 Task: Create a due date automation trigger when advanced on, on the monday after a card is due add fields with custom field "Resume" set to a number lower than 1 and greater than 10 at 11:00 AM.
Action: Mouse moved to (964, 282)
Screenshot: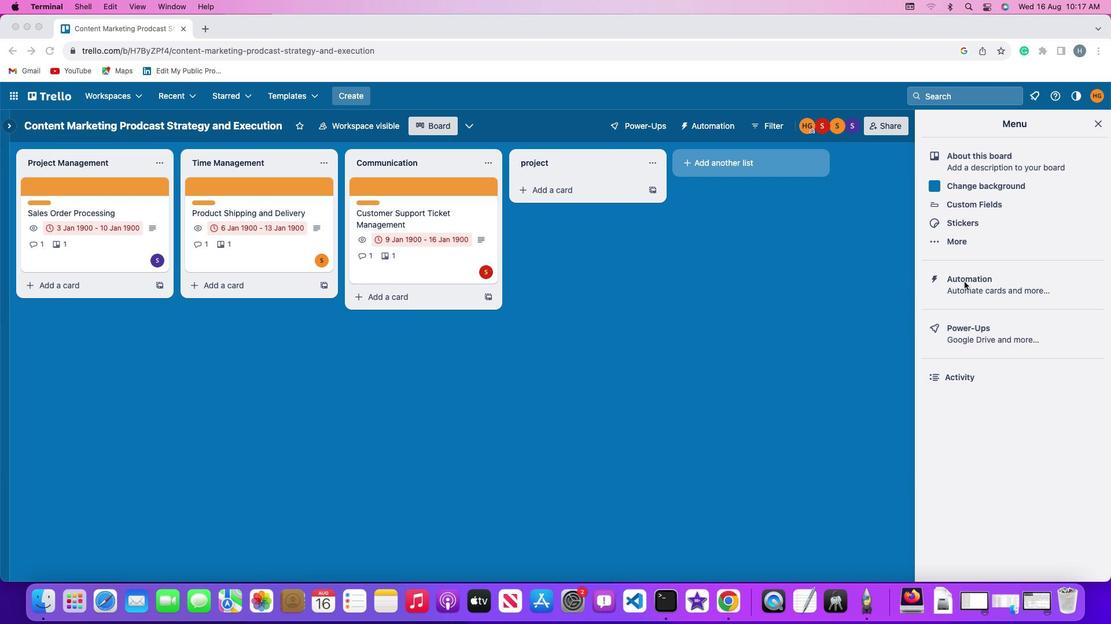 
Action: Mouse pressed left at (964, 282)
Screenshot: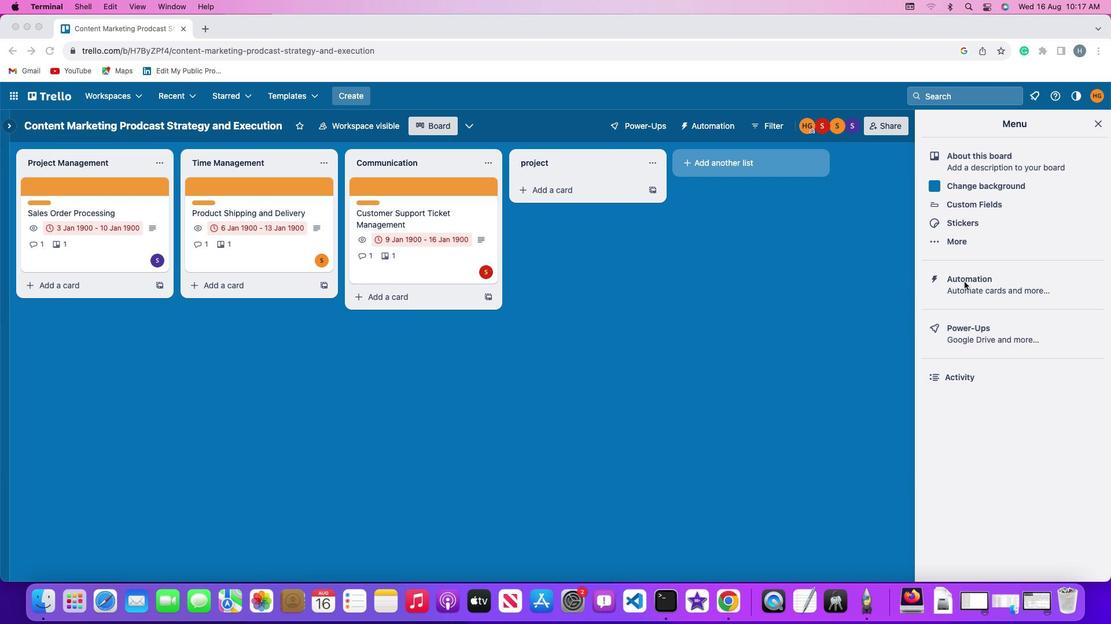 
Action: Mouse pressed left at (964, 282)
Screenshot: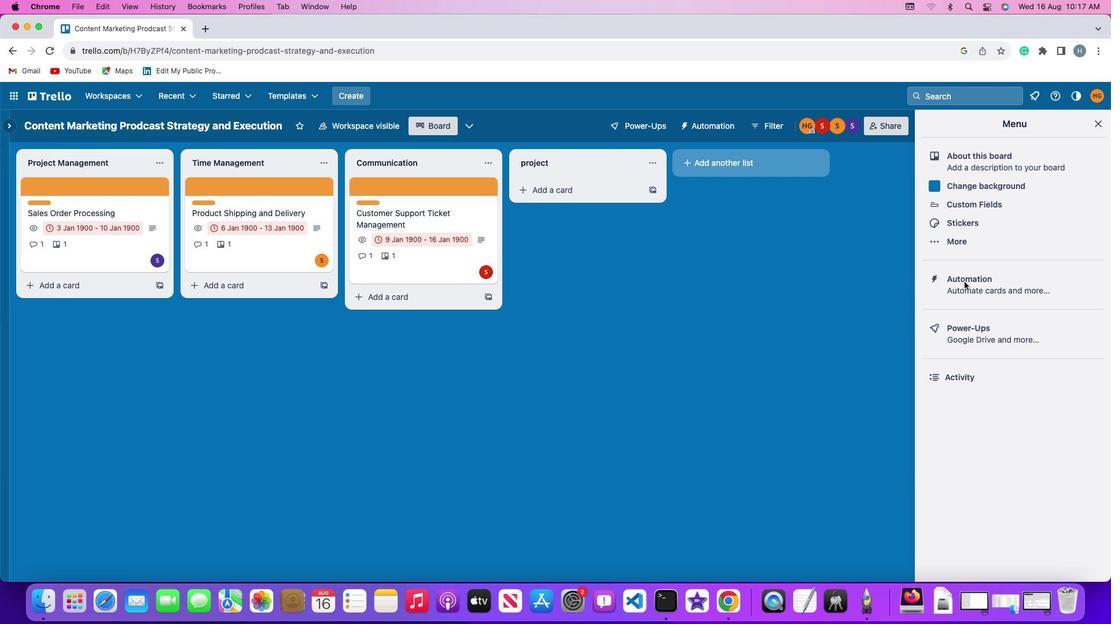 
Action: Mouse moved to (70, 275)
Screenshot: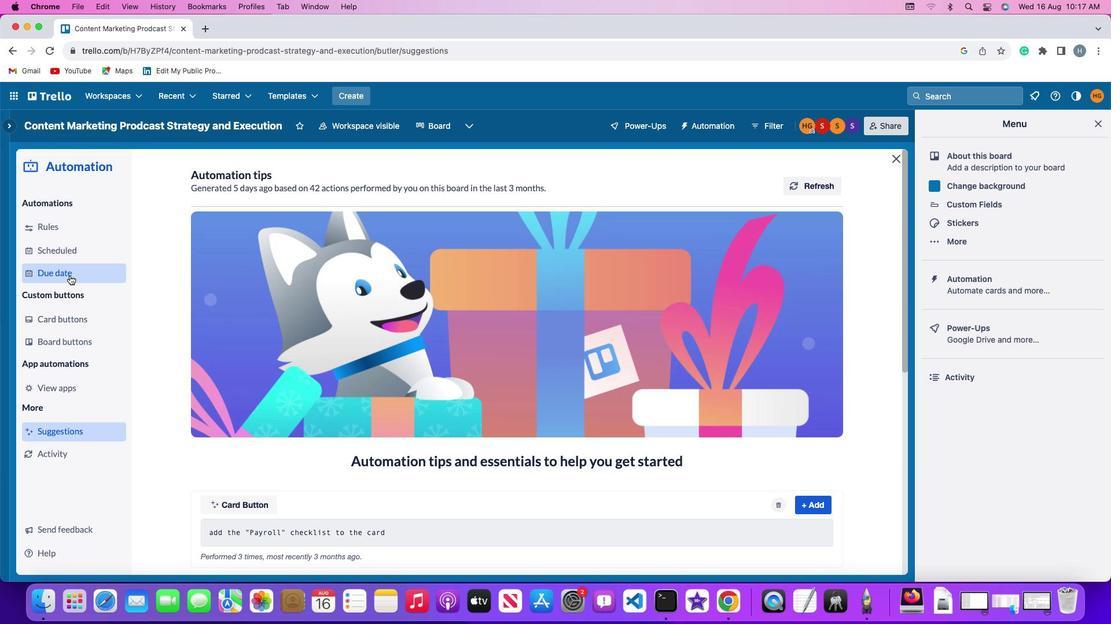 
Action: Mouse pressed left at (70, 275)
Screenshot: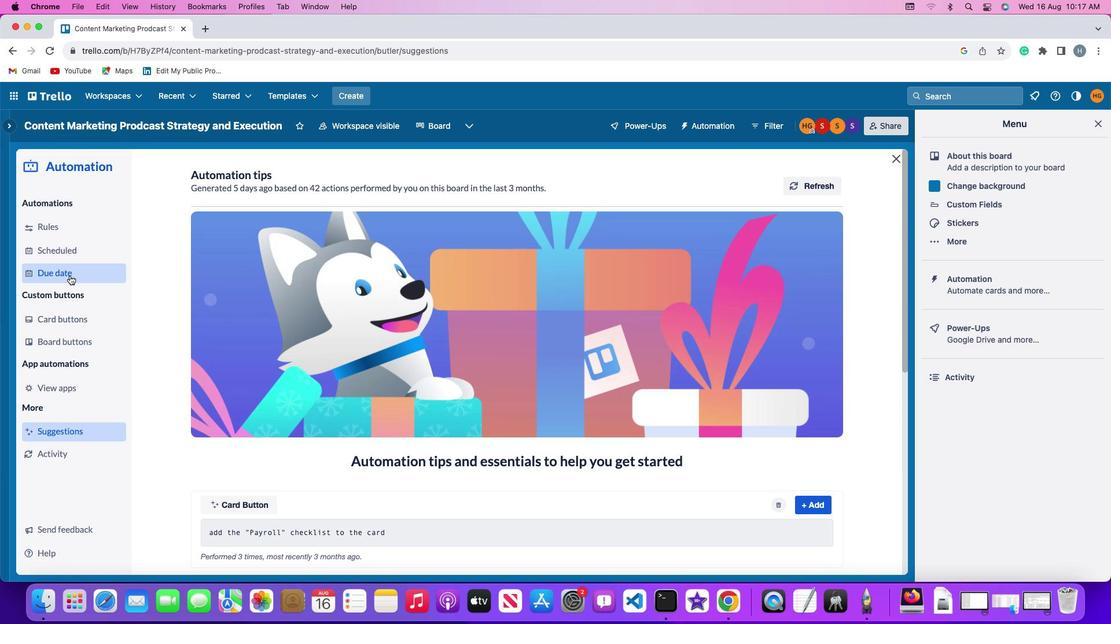 
Action: Mouse moved to (791, 179)
Screenshot: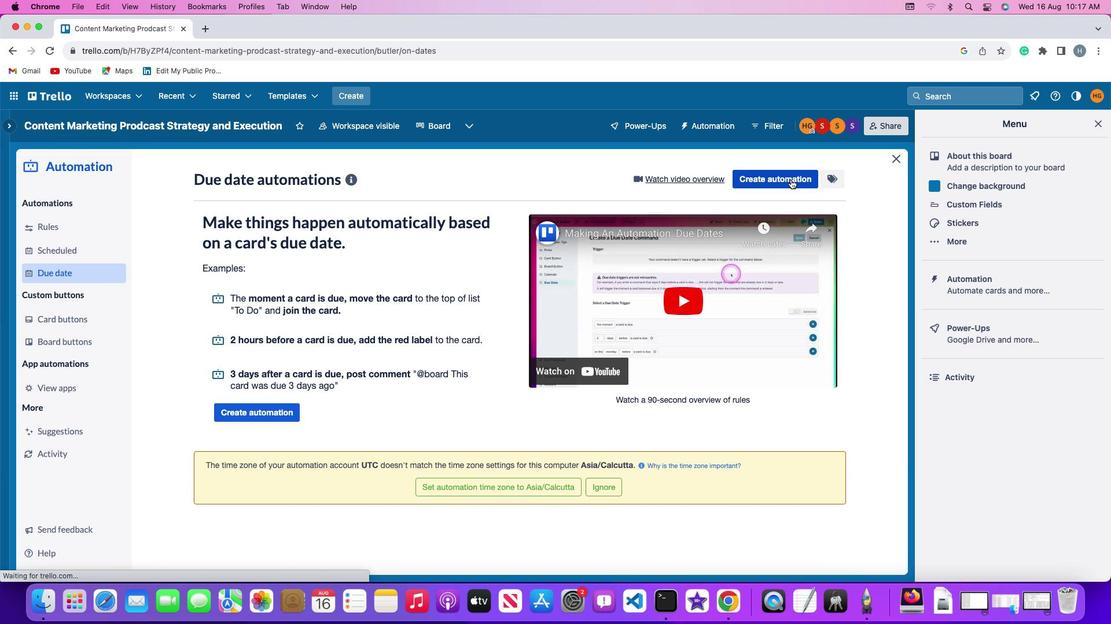 
Action: Mouse pressed left at (791, 179)
Screenshot: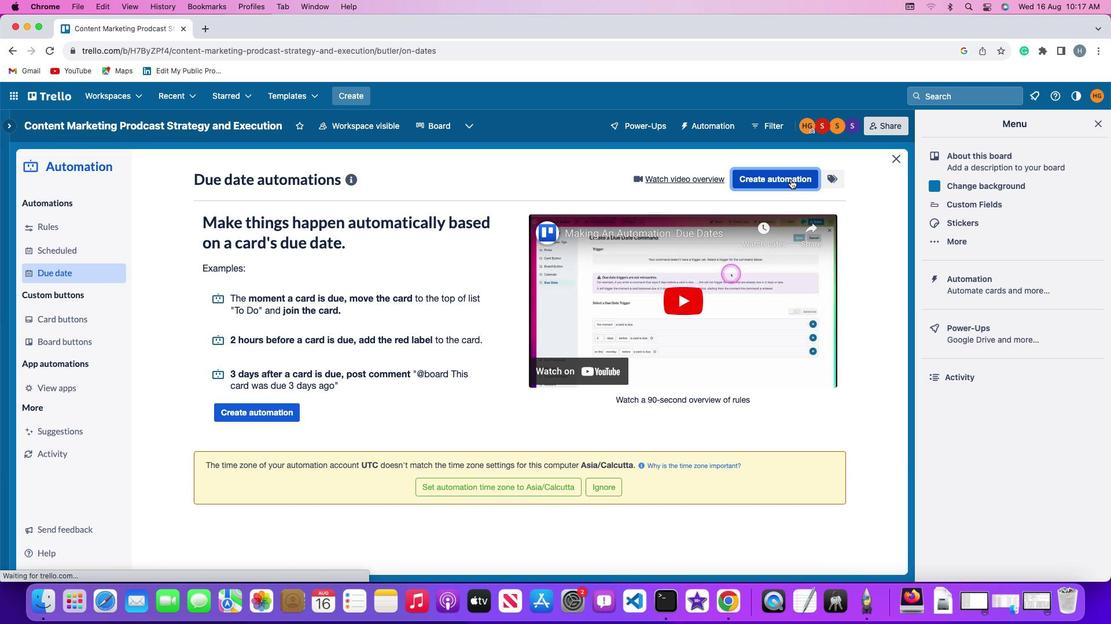 
Action: Mouse moved to (282, 291)
Screenshot: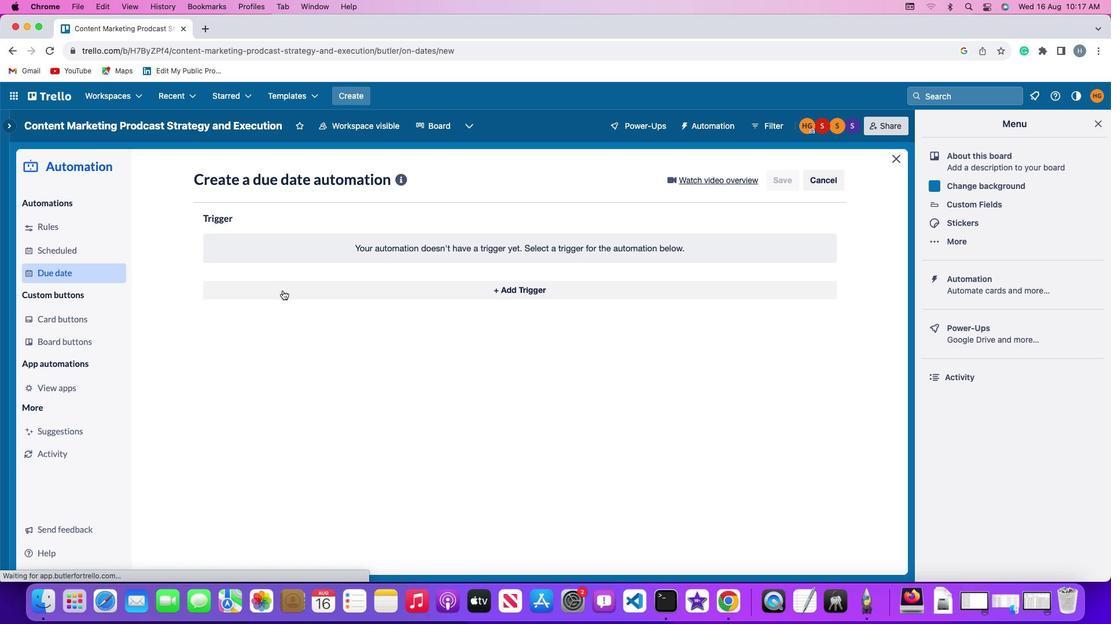 
Action: Mouse pressed left at (282, 291)
Screenshot: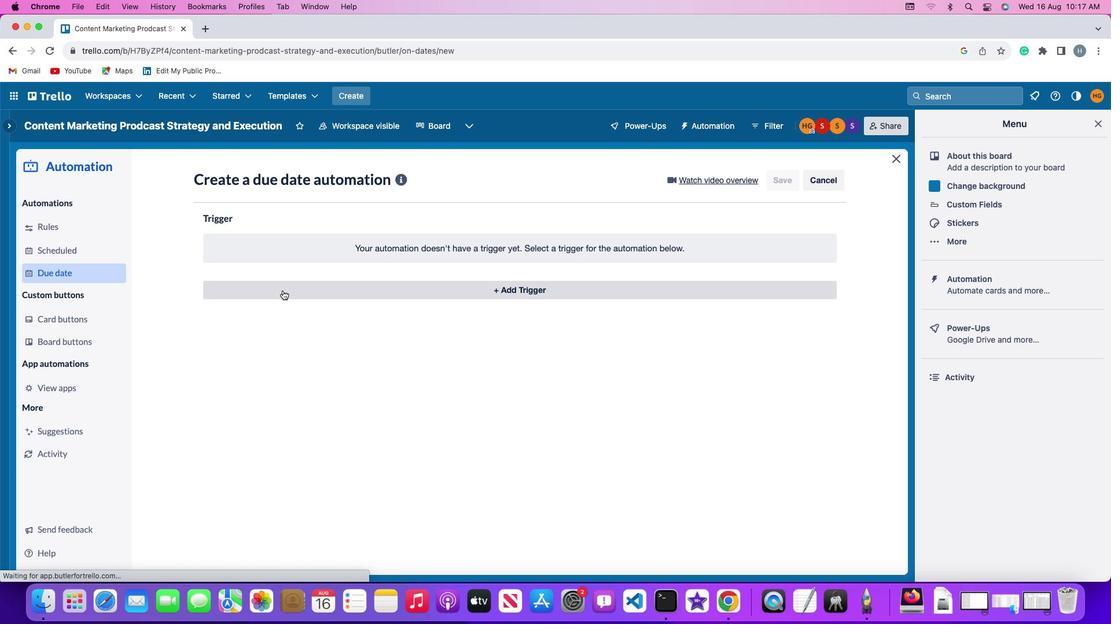 
Action: Mouse moved to (249, 505)
Screenshot: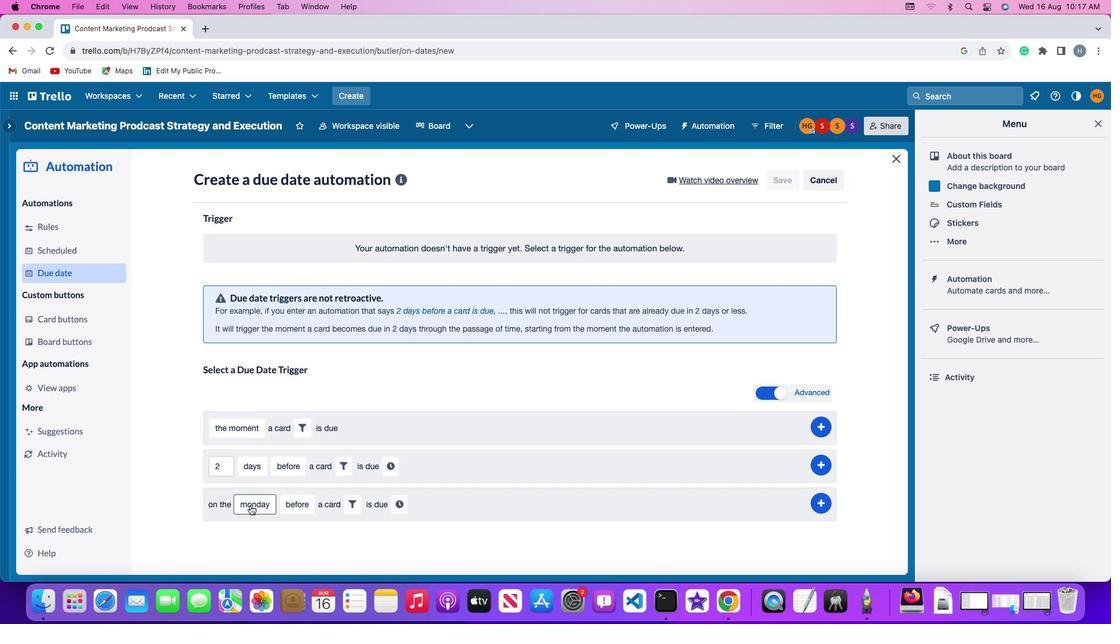 
Action: Mouse pressed left at (249, 505)
Screenshot: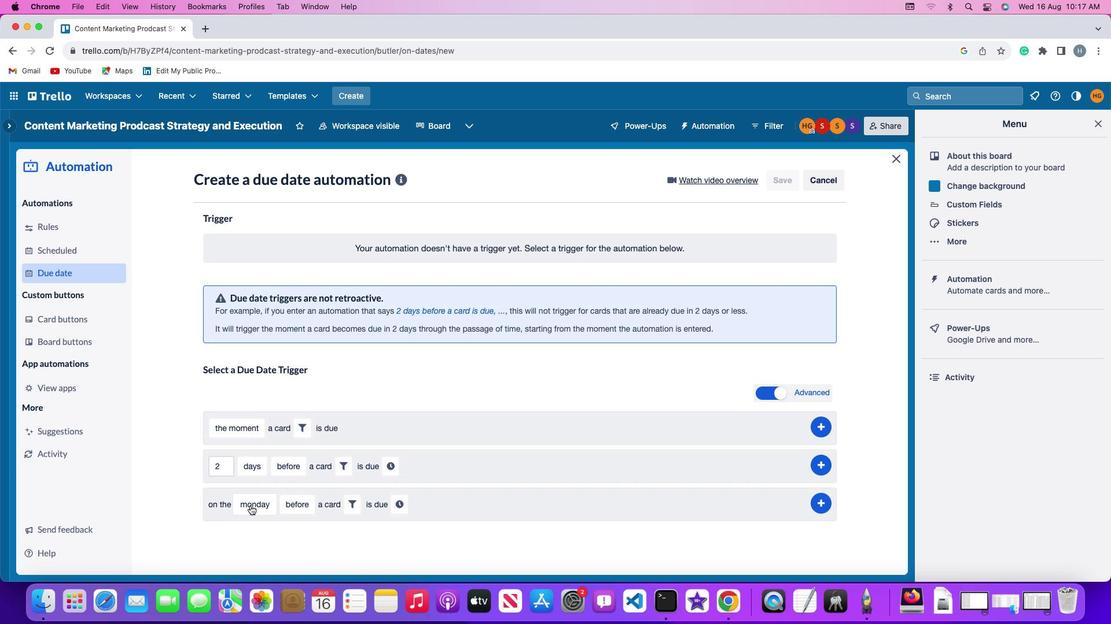 
Action: Mouse moved to (273, 344)
Screenshot: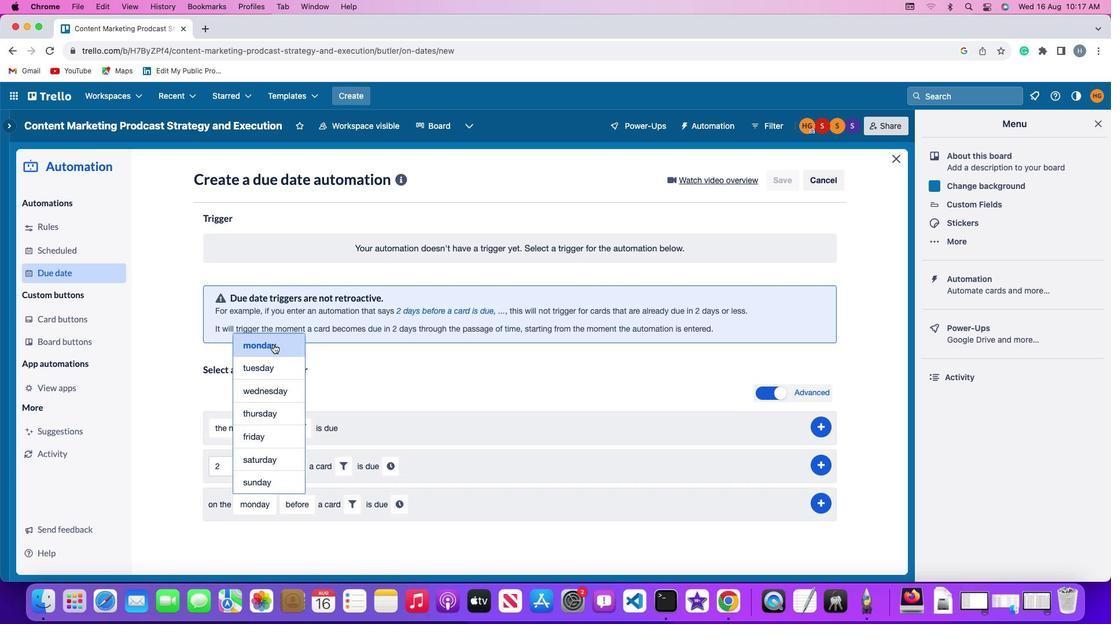 
Action: Mouse pressed left at (273, 344)
Screenshot: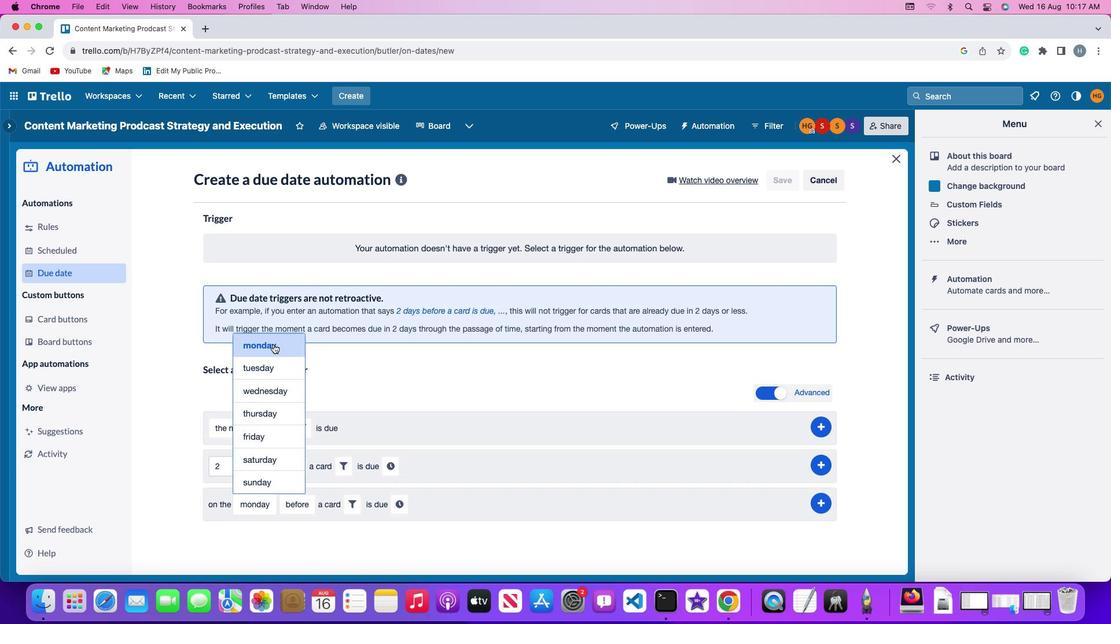 
Action: Mouse moved to (291, 507)
Screenshot: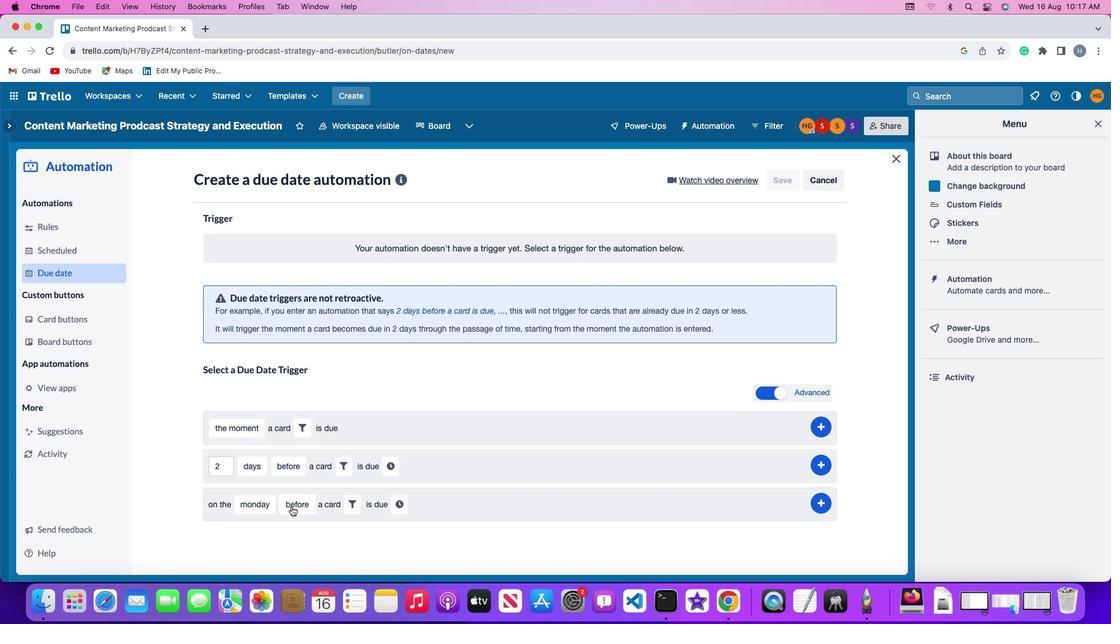 
Action: Mouse pressed left at (291, 507)
Screenshot: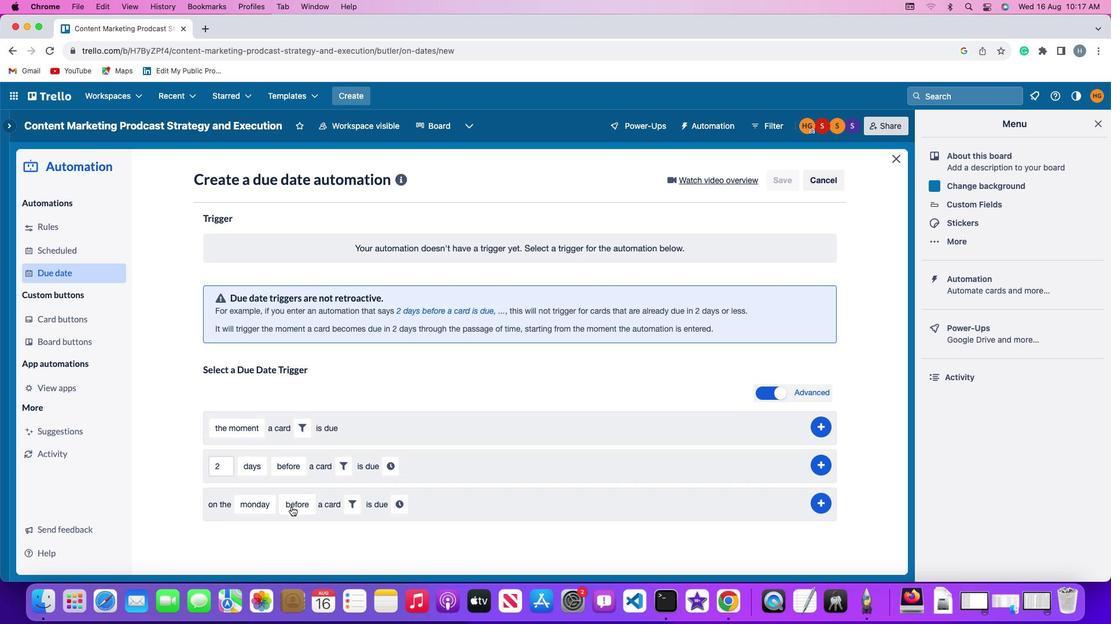 
Action: Mouse moved to (309, 439)
Screenshot: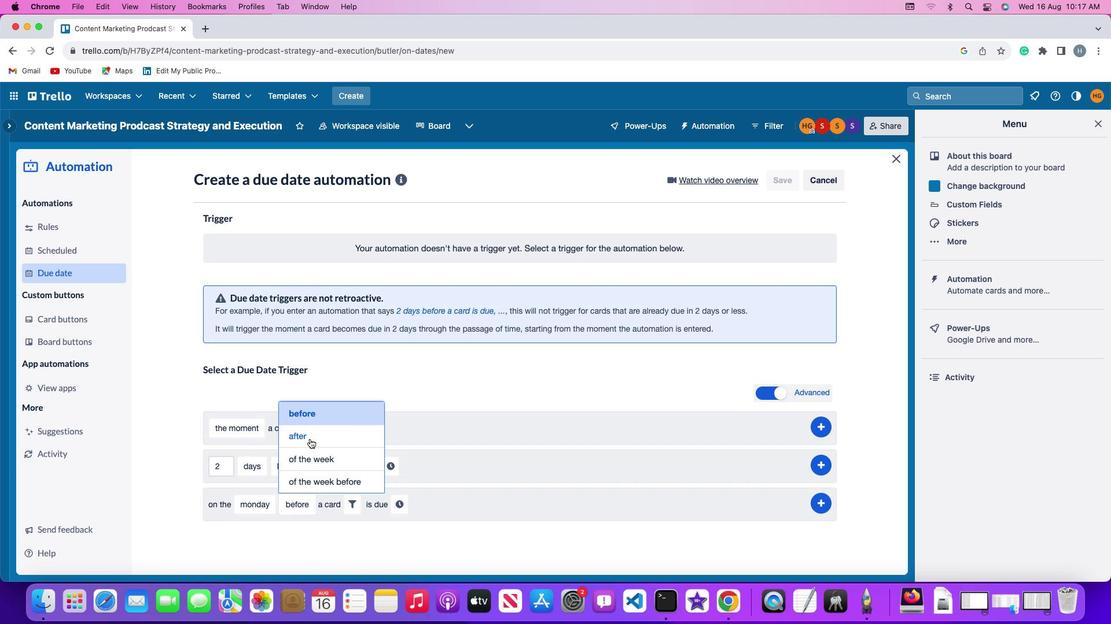 
Action: Mouse pressed left at (309, 439)
Screenshot: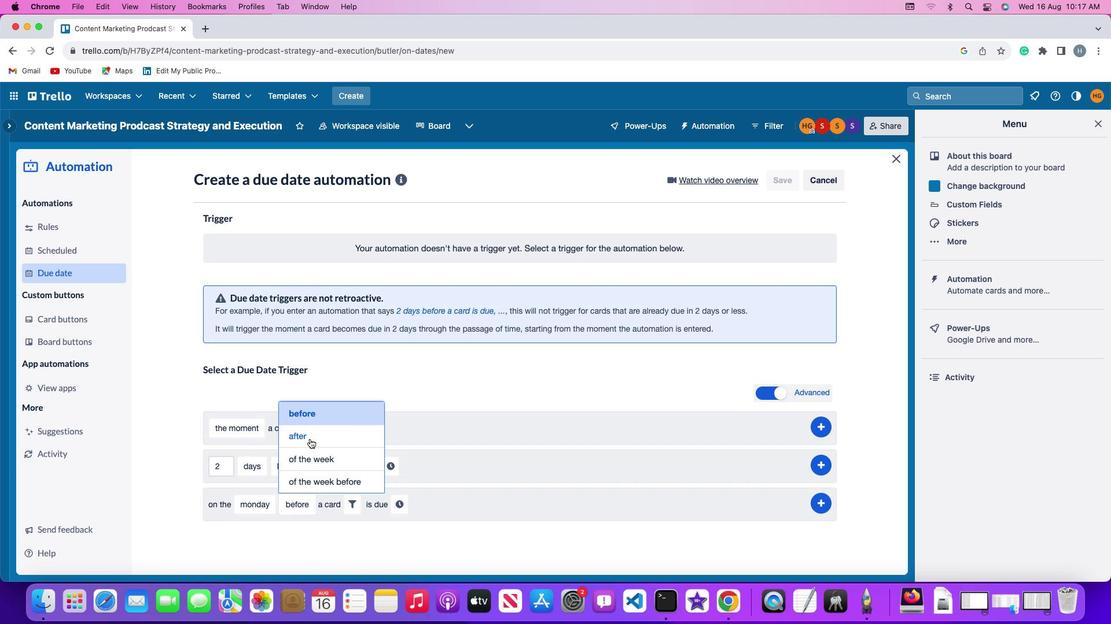 
Action: Mouse moved to (346, 510)
Screenshot: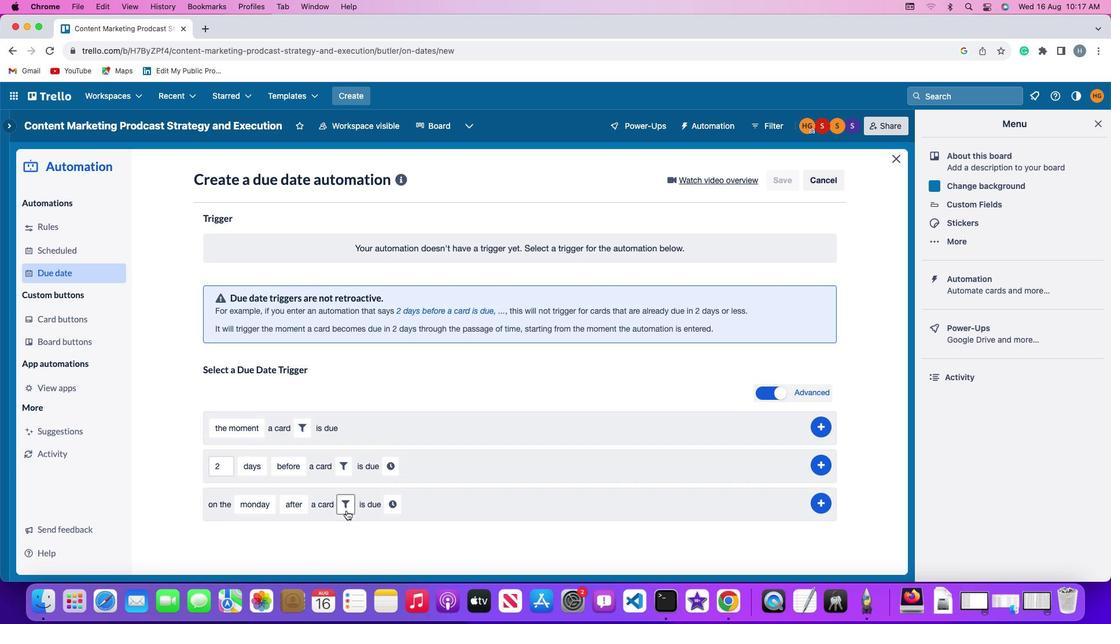 
Action: Mouse pressed left at (346, 510)
Screenshot: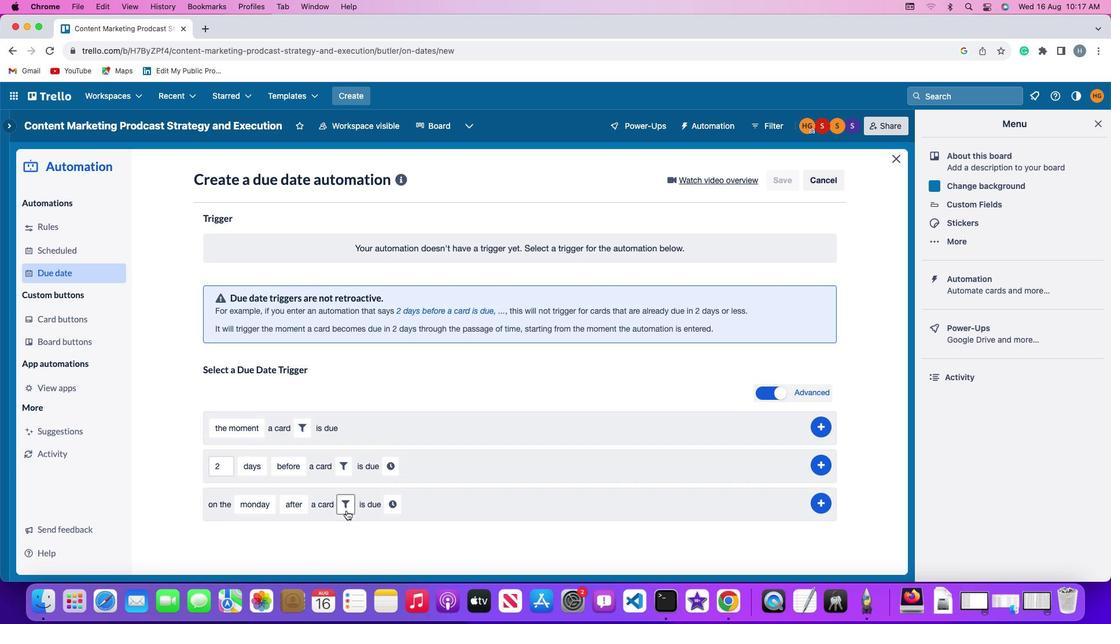 
Action: Mouse moved to (534, 543)
Screenshot: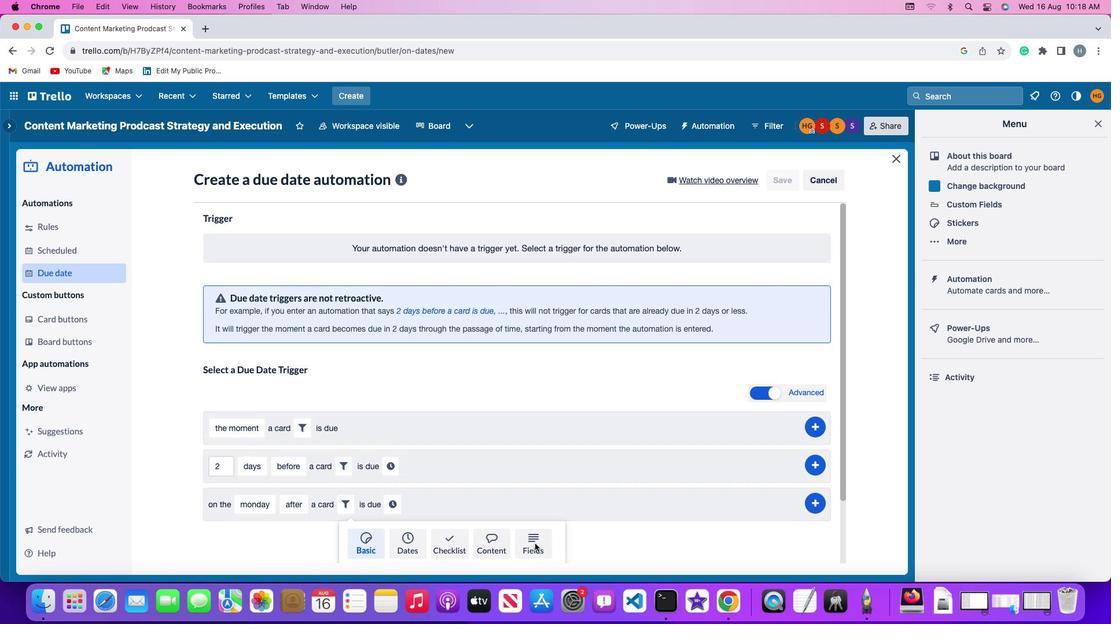 
Action: Mouse pressed left at (534, 543)
Screenshot: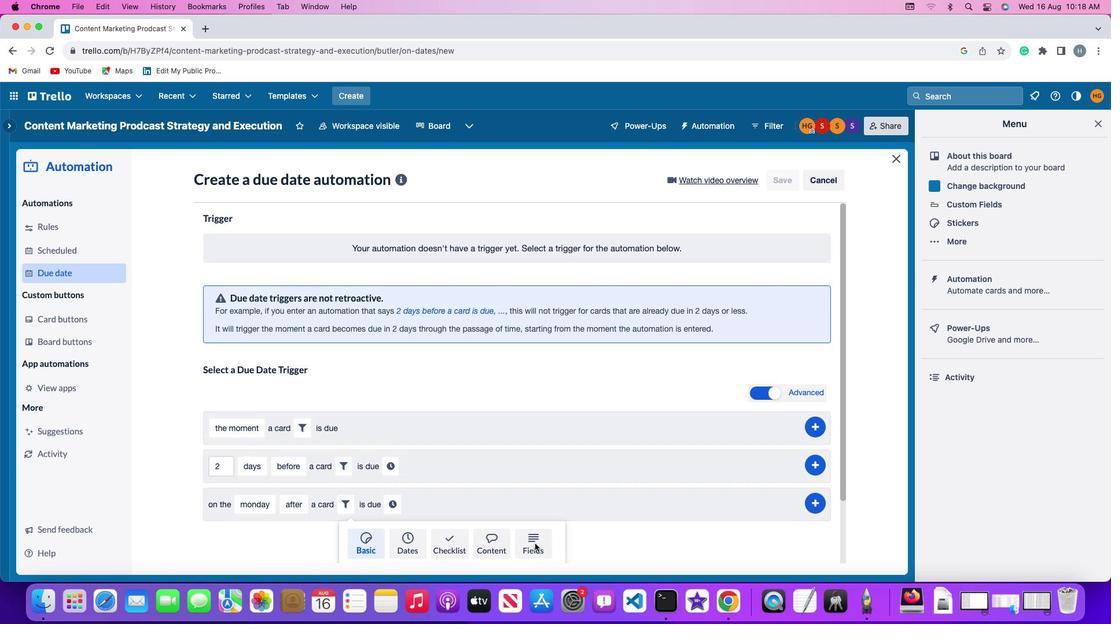 
Action: Mouse moved to (324, 525)
Screenshot: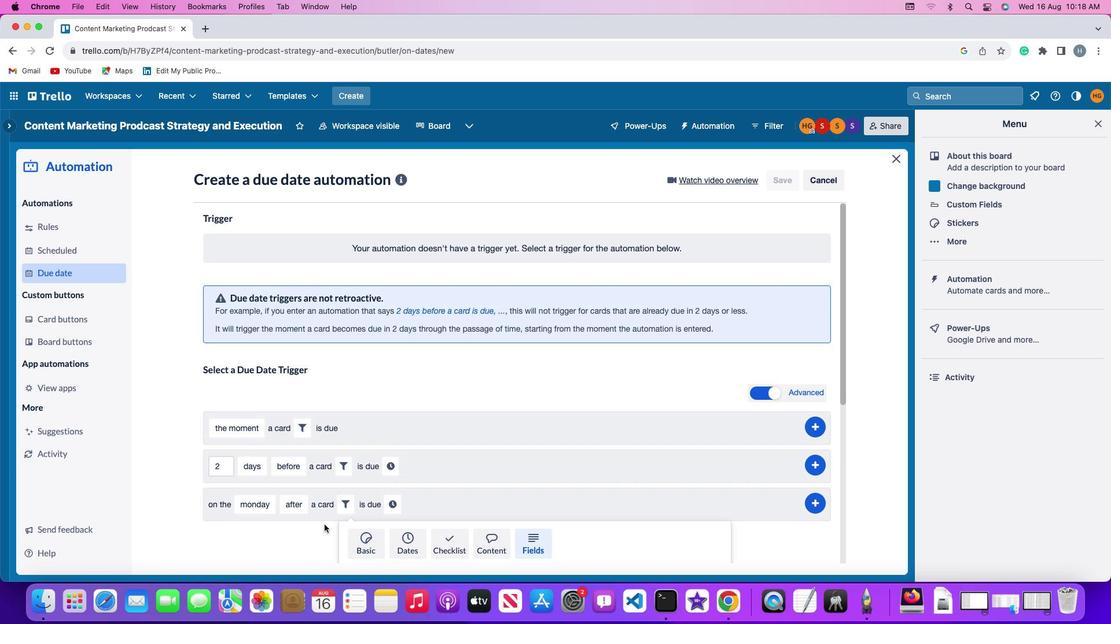 
Action: Mouse scrolled (324, 525) with delta (0, 0)
Screenshot: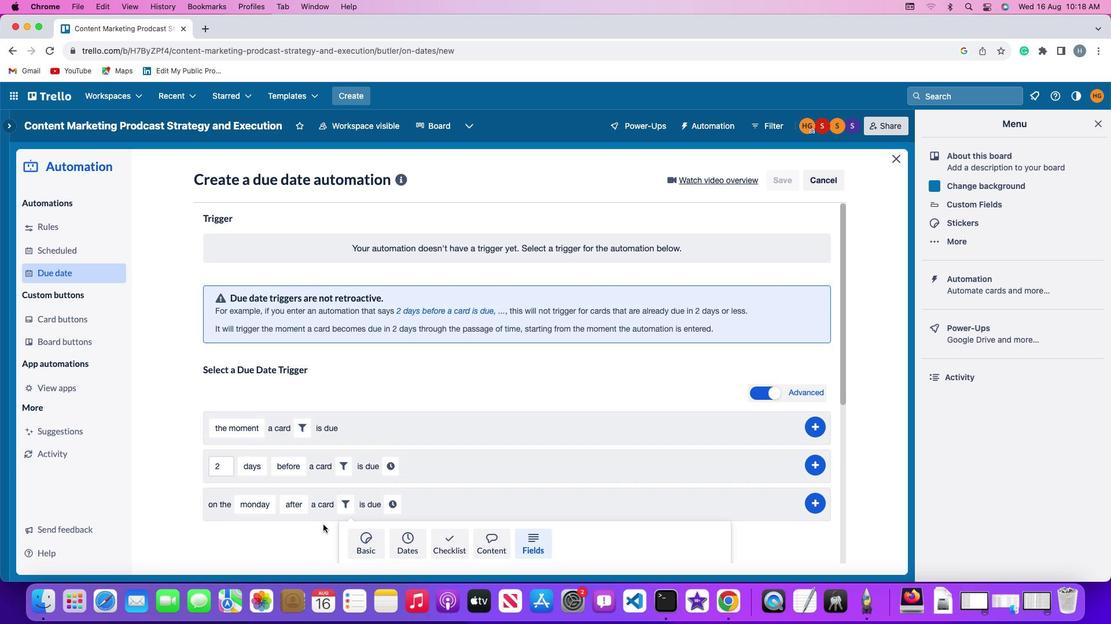 
Action: Mouse moved to (323, 525)
Screenshot: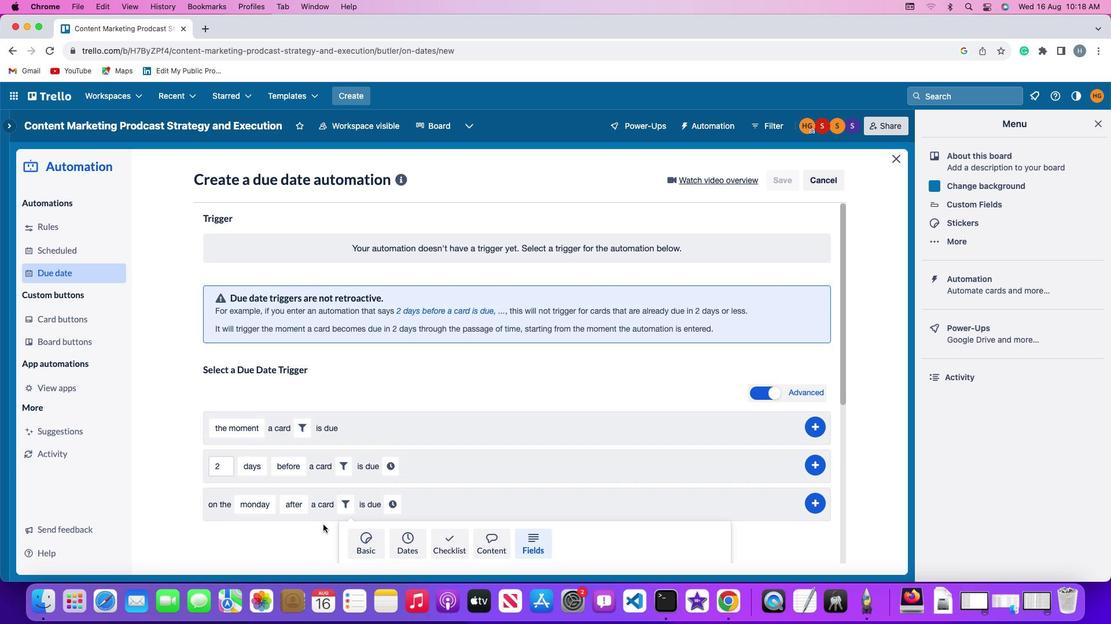 
Action: Mouse scrolled (323, 525) with delta (0, 0)
Screenshot: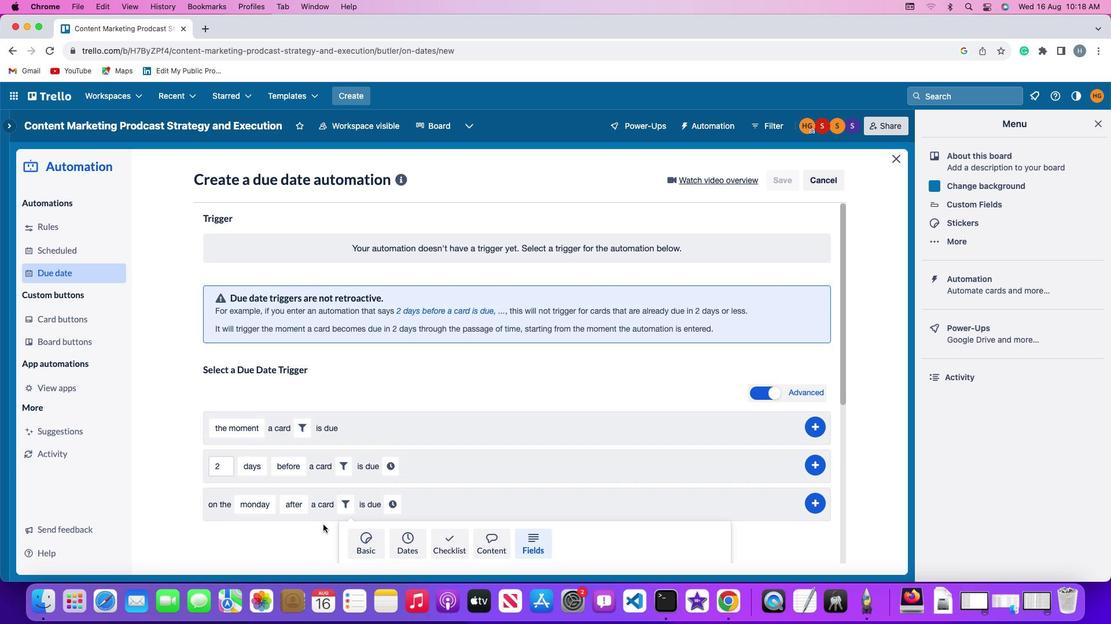 
Action: Mouse moved to (322, 525)
Screenshot: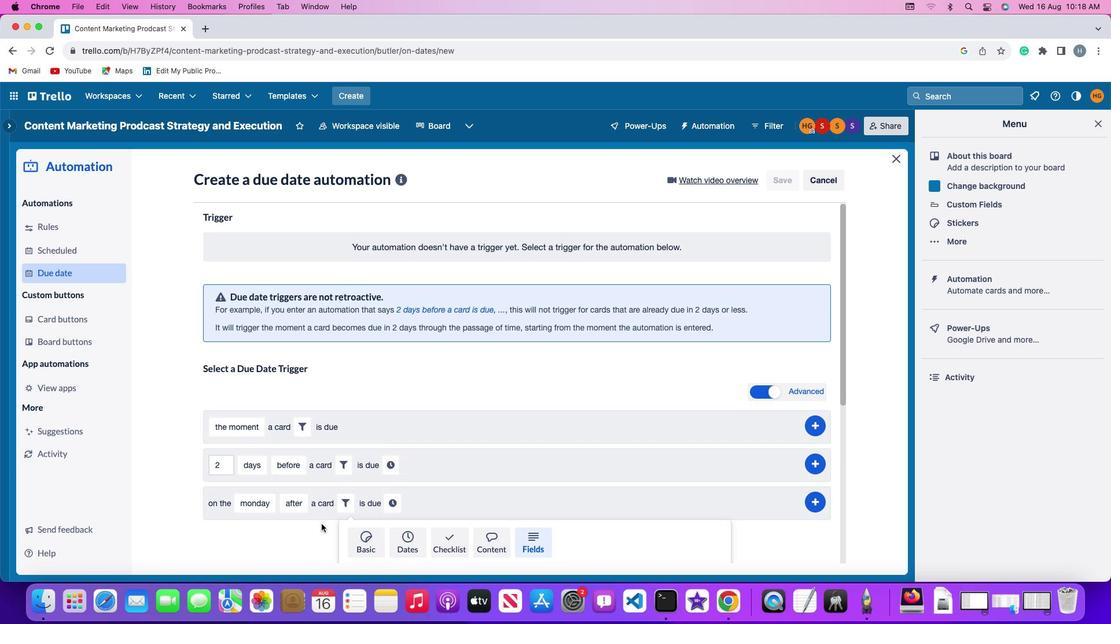 
Action: Mouse scrolled (322, 525) with delta (0, -1)
Screenshot: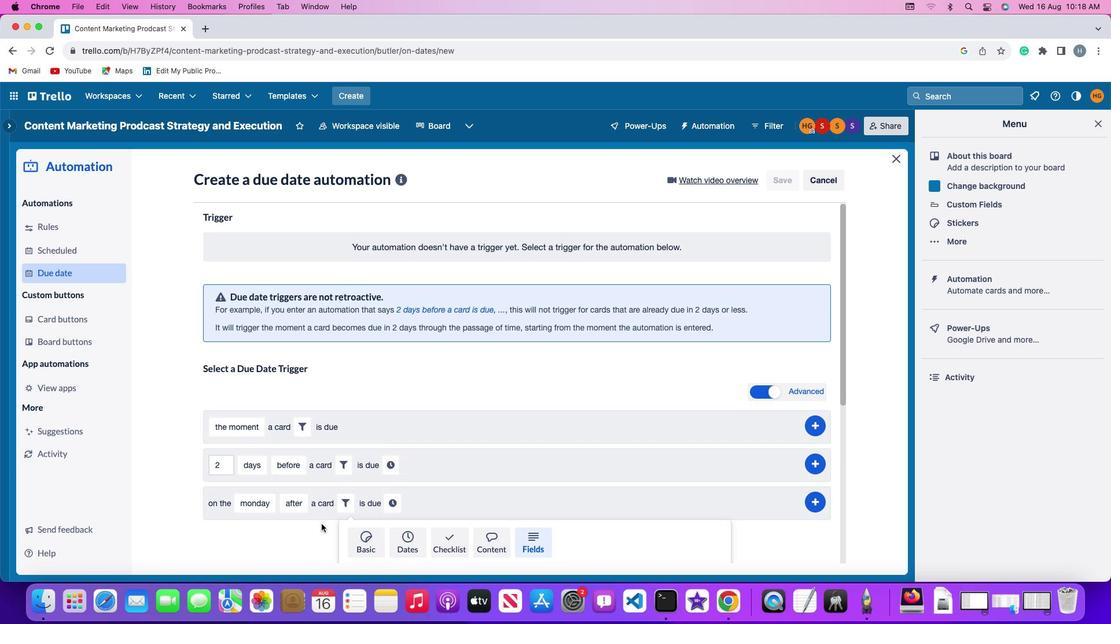 
Action: Mouse moved to (321, 524)
Screenshot: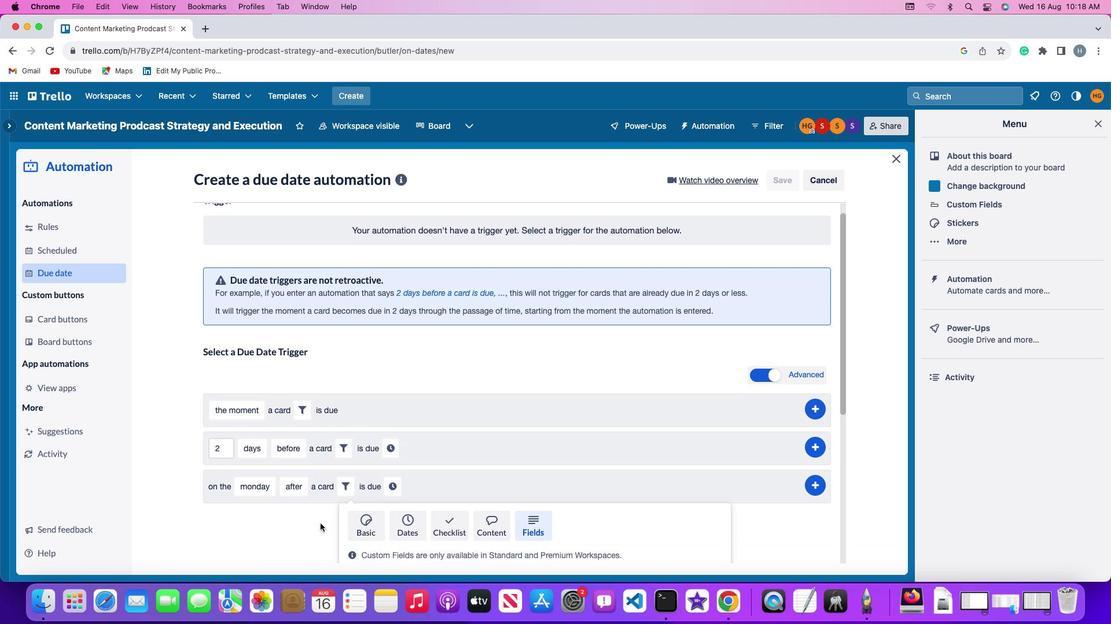 
Action: Mouse scrolled (321, 524) with delta (0, -2)
Screenshot: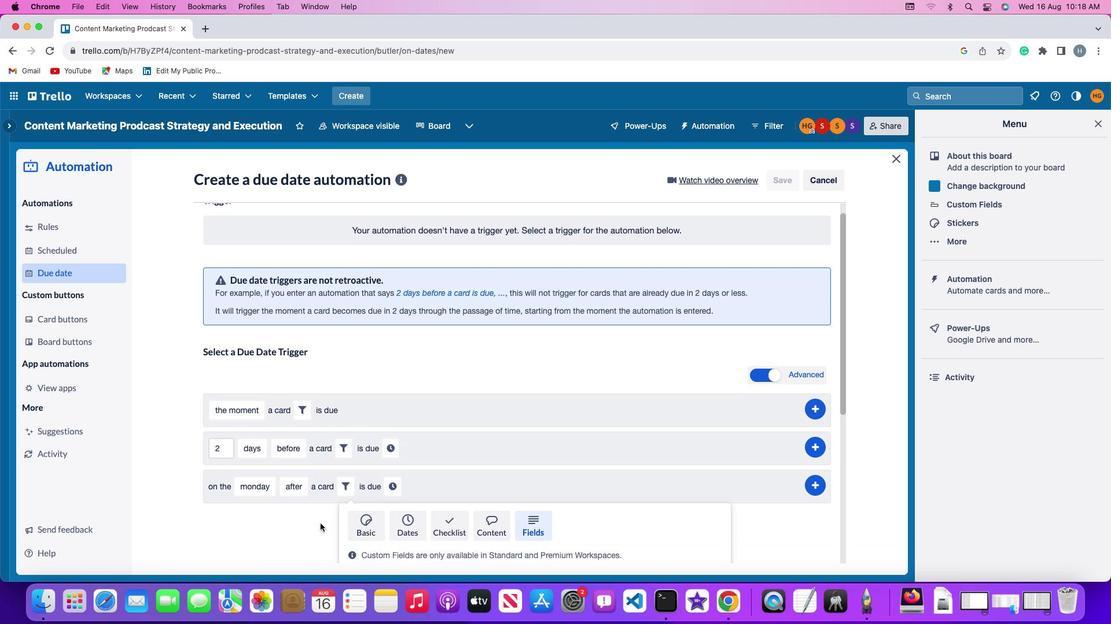 
Action: Mouse moved to (320, 523)
Screenshot: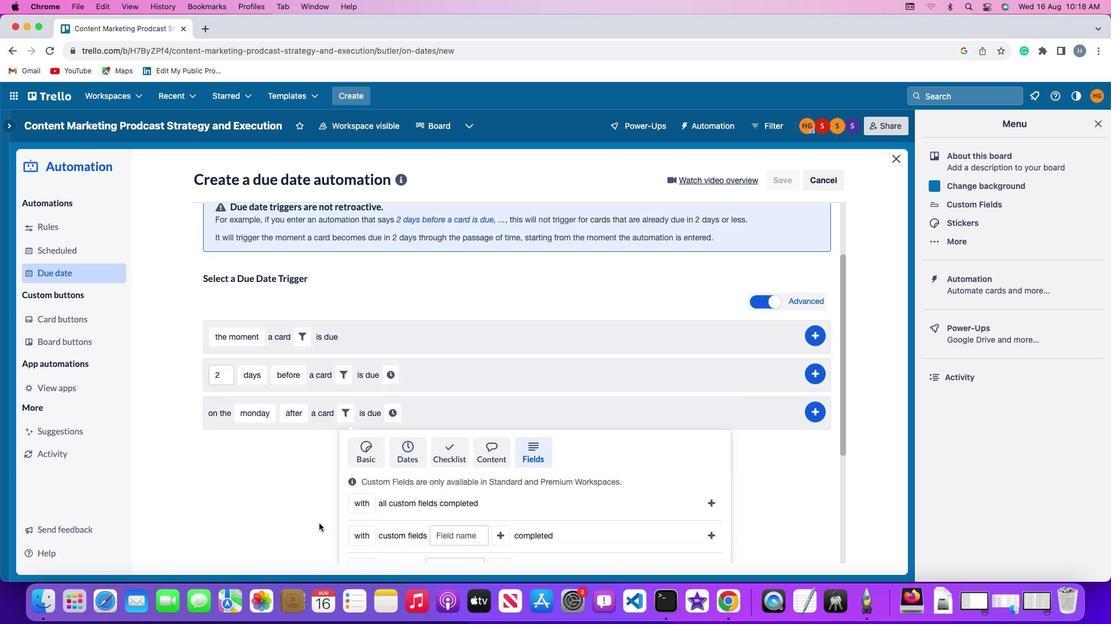 
Action: Mouse scrolled (320, 523) with delta (0, -2)
Screenshot: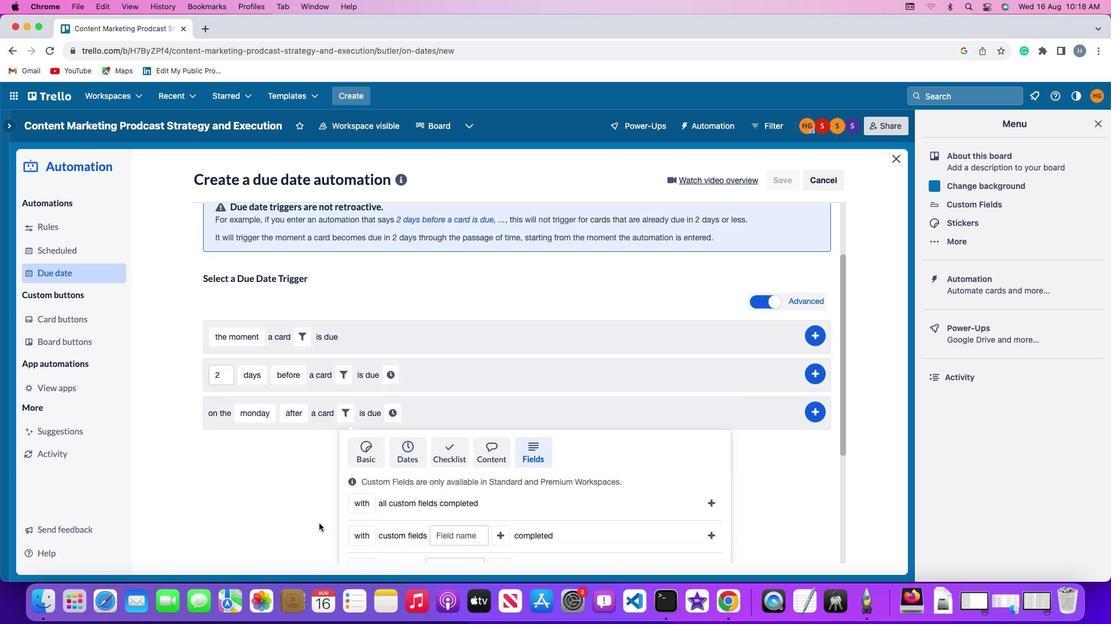 
Action: Mouse moved to (310, 530)
Screenshot: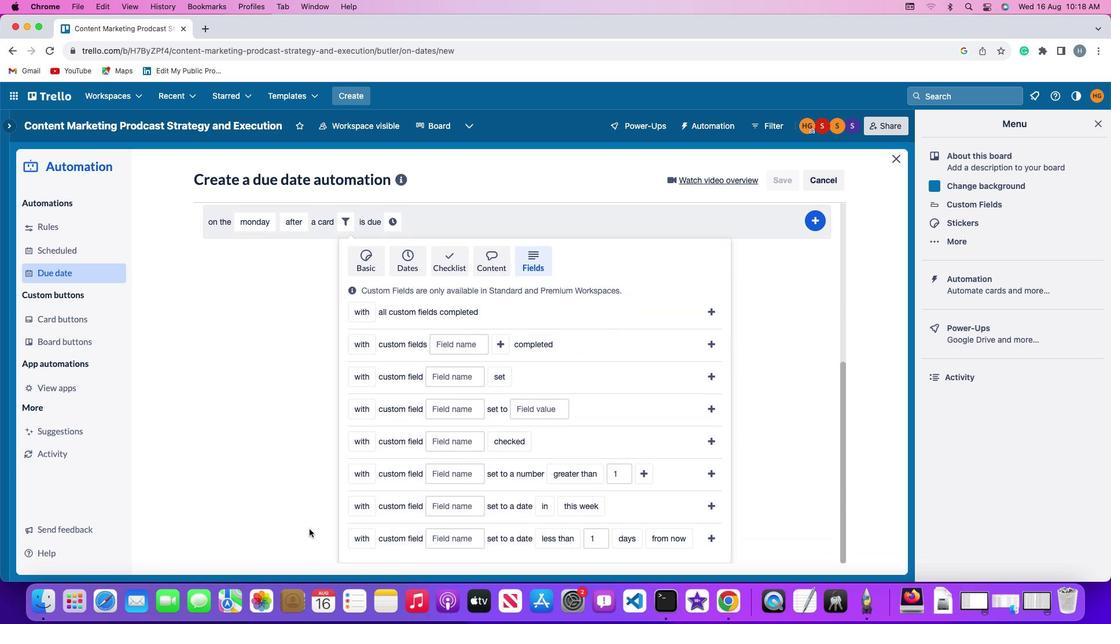 
Action: Mouse scrolled (310, 530) with delta (0, 0)
Screenshot: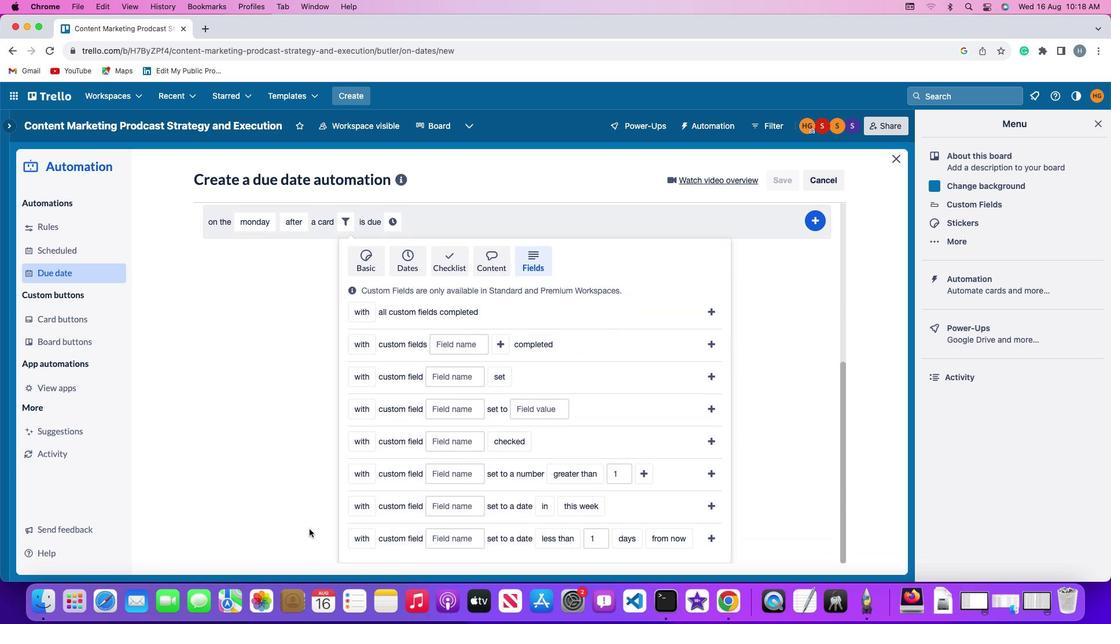 
Action: Mouse moved to (309, 529)
Screenshot: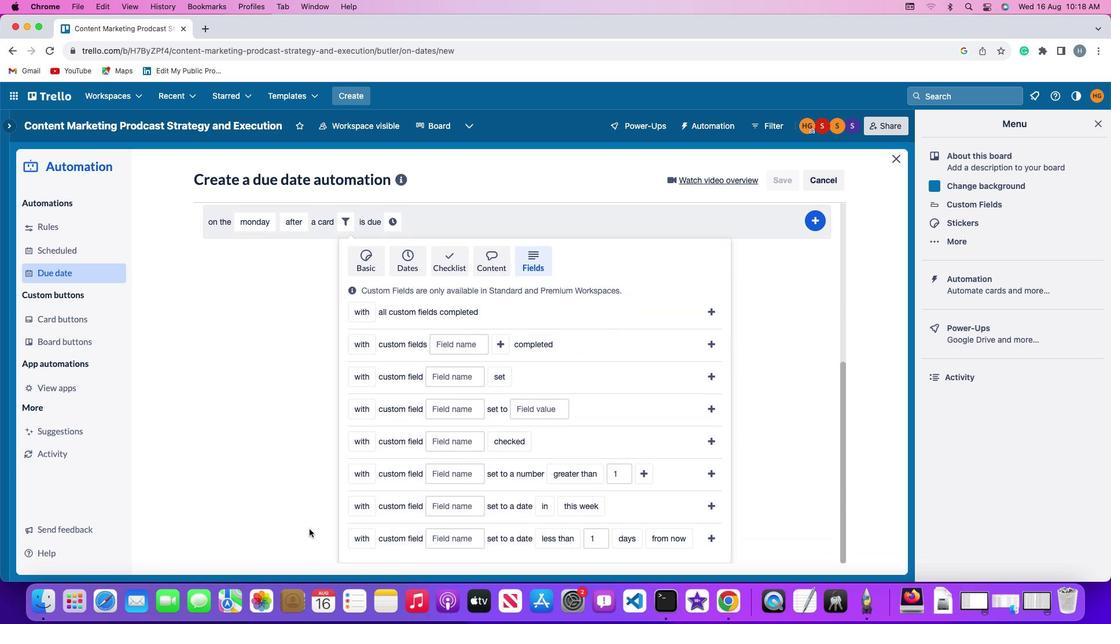
Action: Mouse scrolled (309, 529) with delta (0, 0)
Screenshot: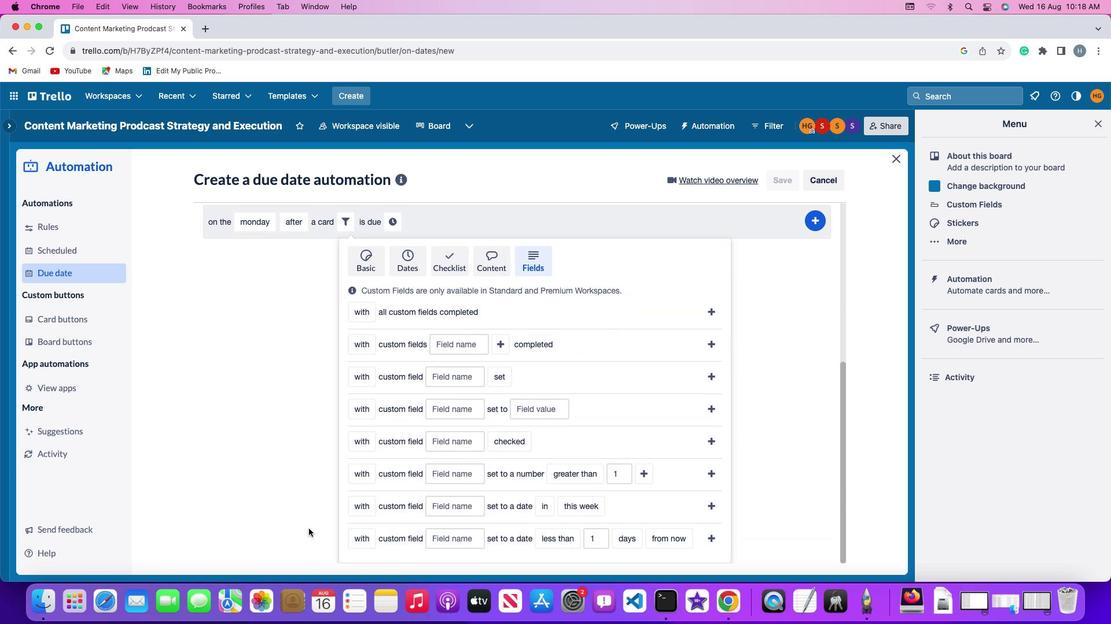 
Action: Mouse moved to (309, 529)
Screenshot: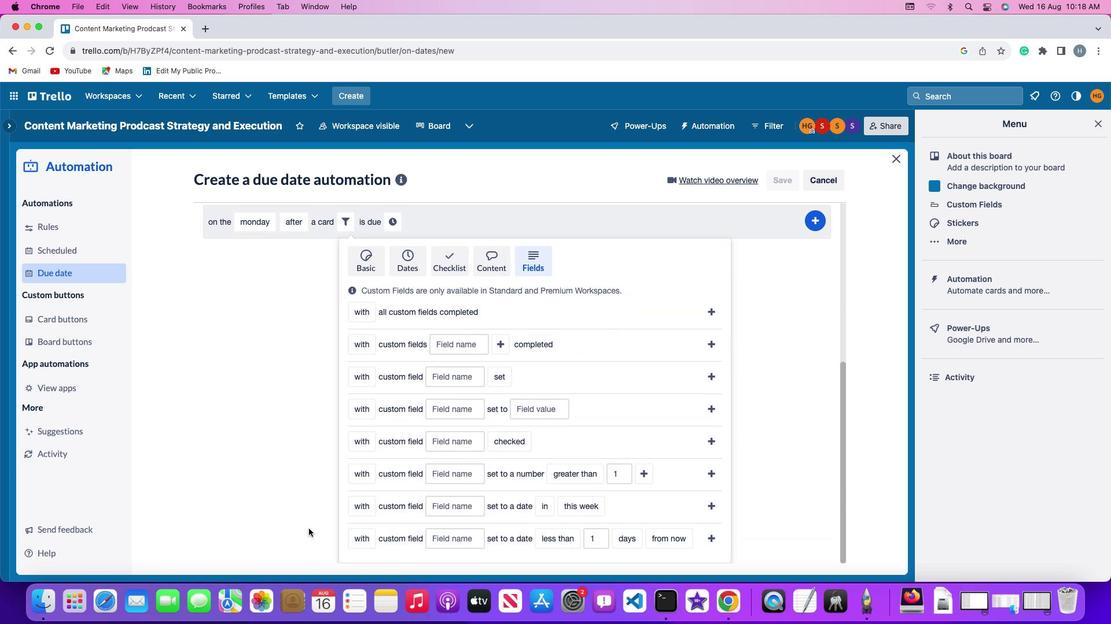 
Action: Mouse scrolled (309, 529) with delta (0, -1)
Screenshot: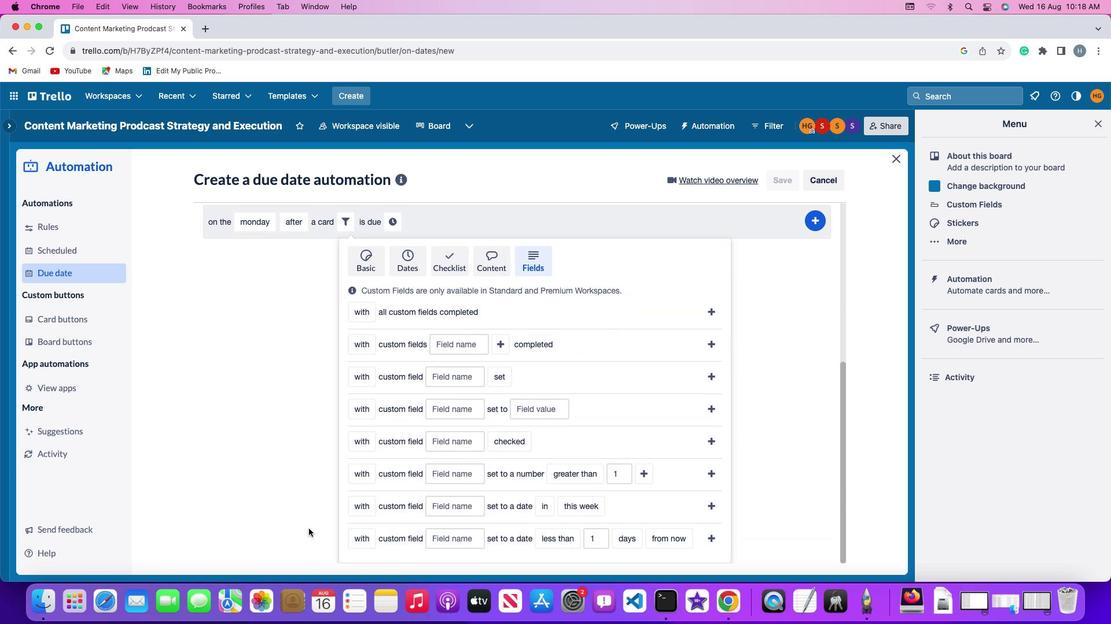 
Action: Mouse moved to (309, 529)
Screenshot: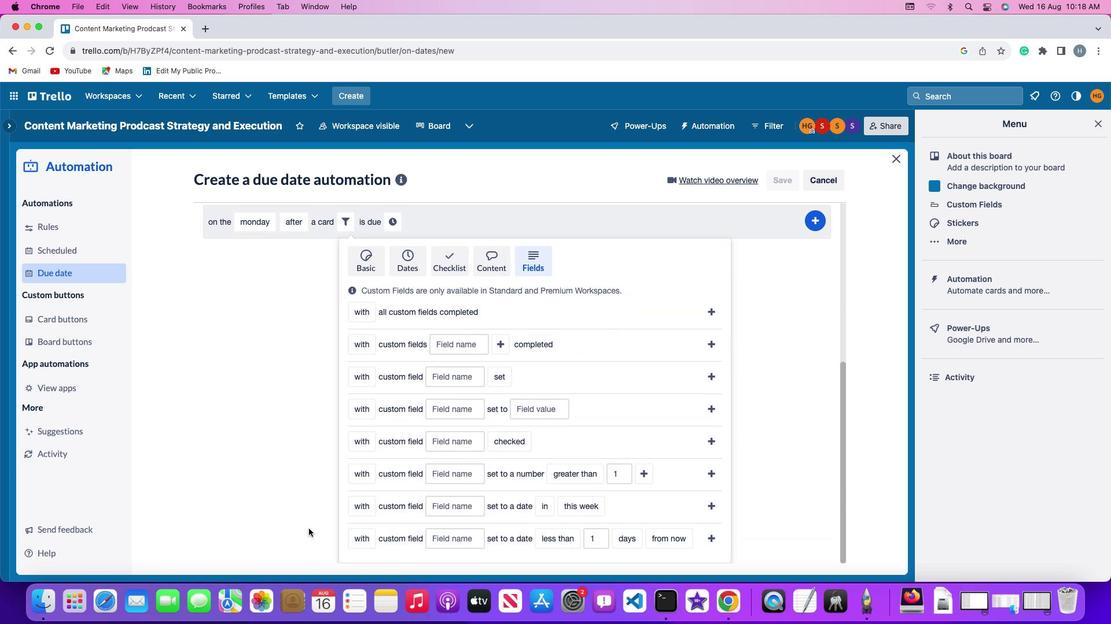 
Action: Mouse scrolled (309, 529) with delta (0, -2)
Screenshot: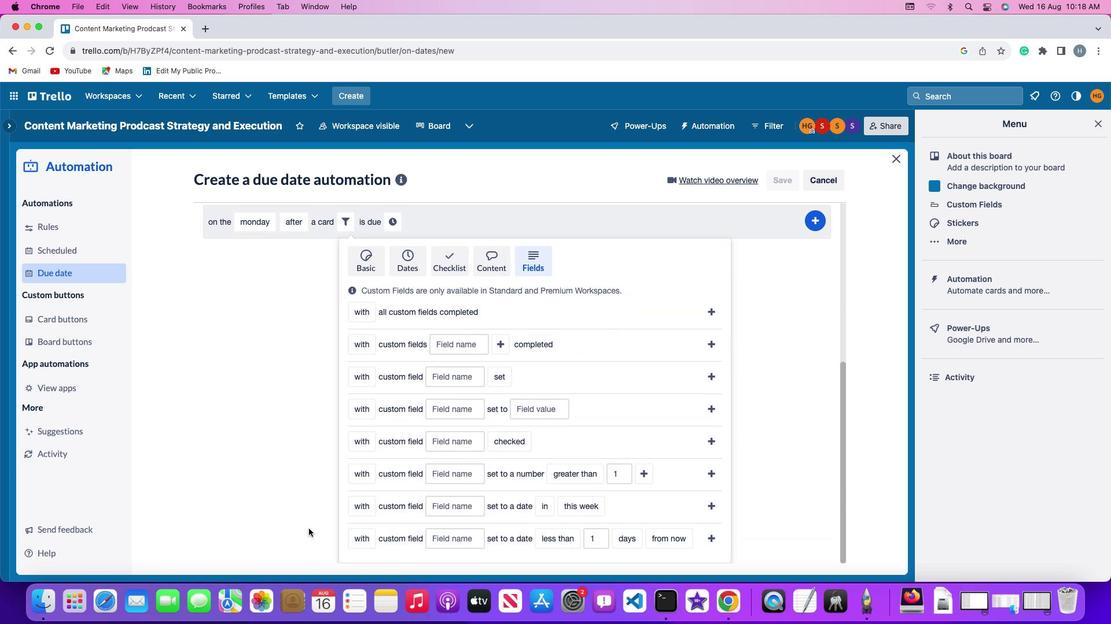 
Action: Mouse moved to (308, 528)
Screenshot: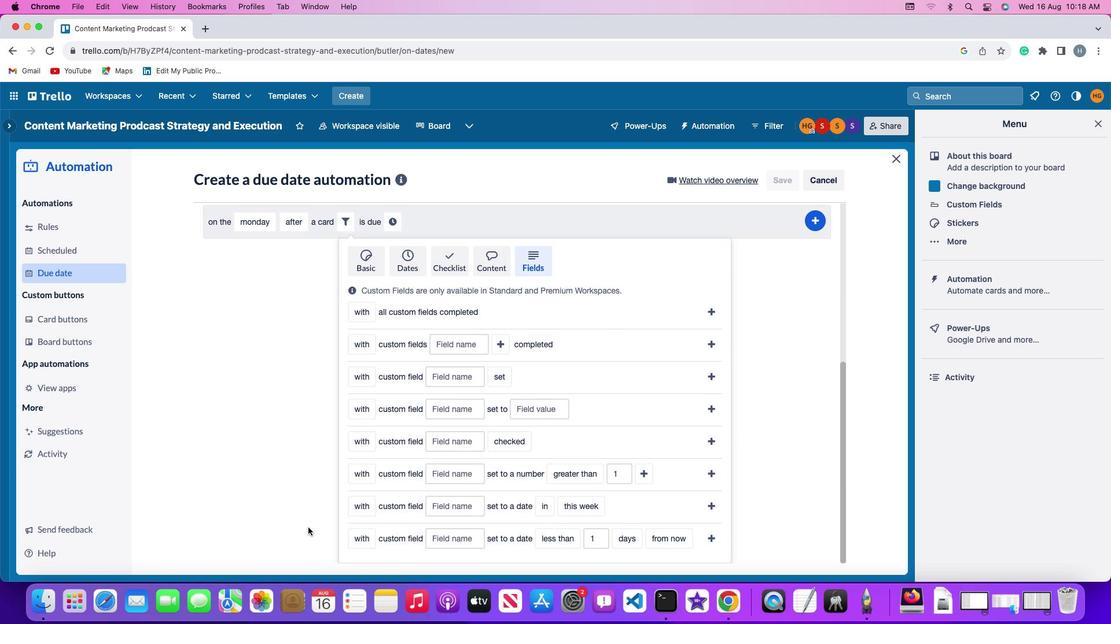 
Action: Mouse scrolled (308, 528) with delta (0, 0)
Screenshot: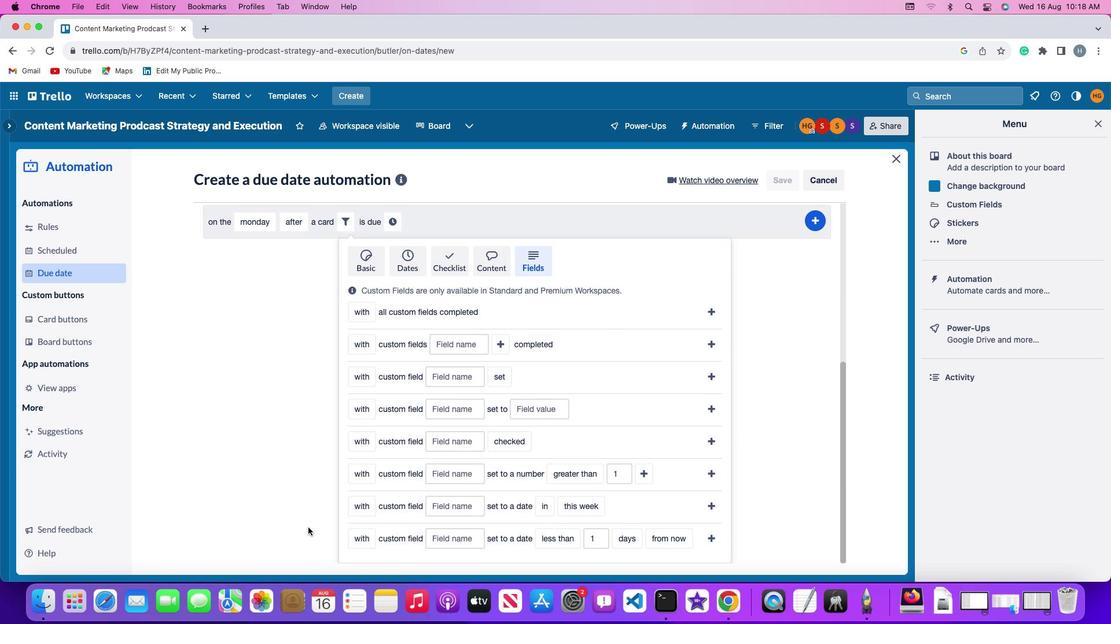 
Action: Mouse moved to (306, 528)
Screenshot: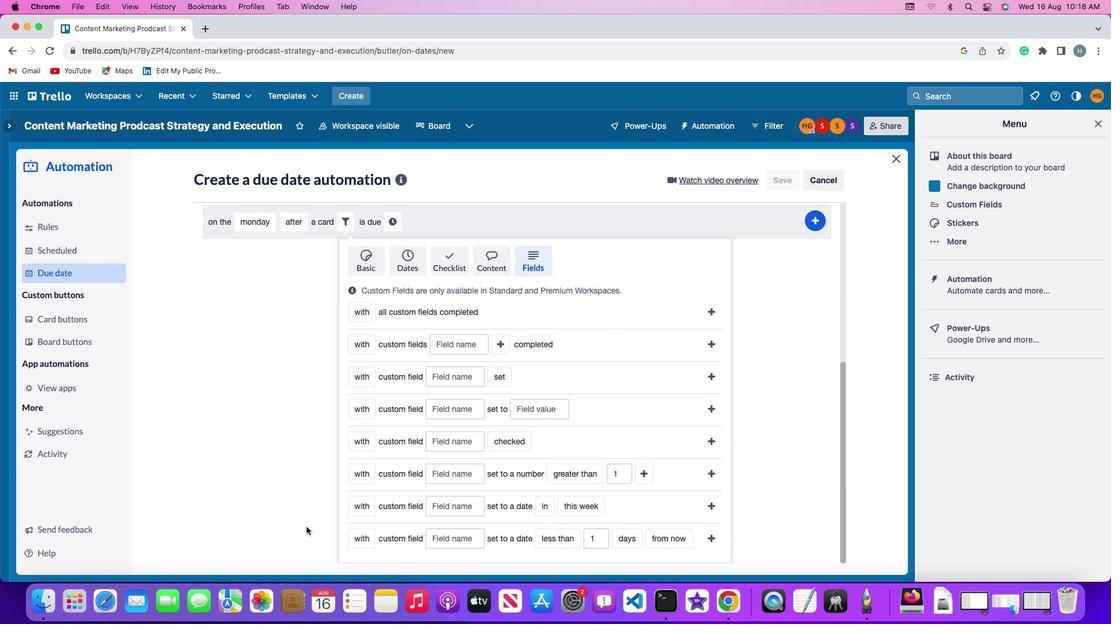 
Action: Mouse scrolled (306, 528) with delta (0, 0)
Screenshot: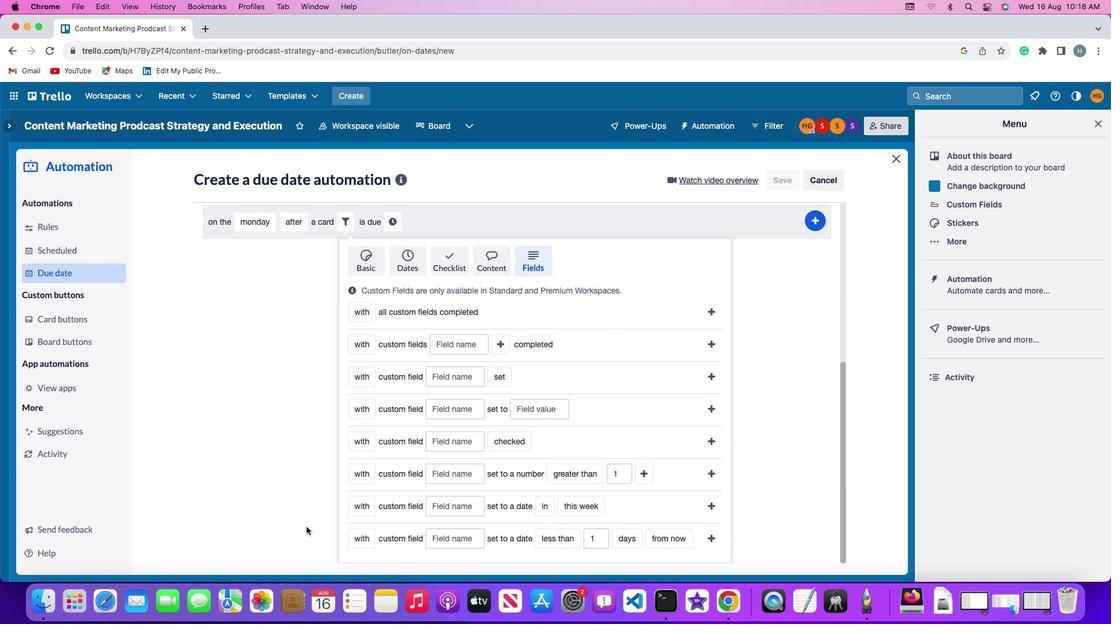 
Action: Mouse moved to (306, 527)
Screenshot: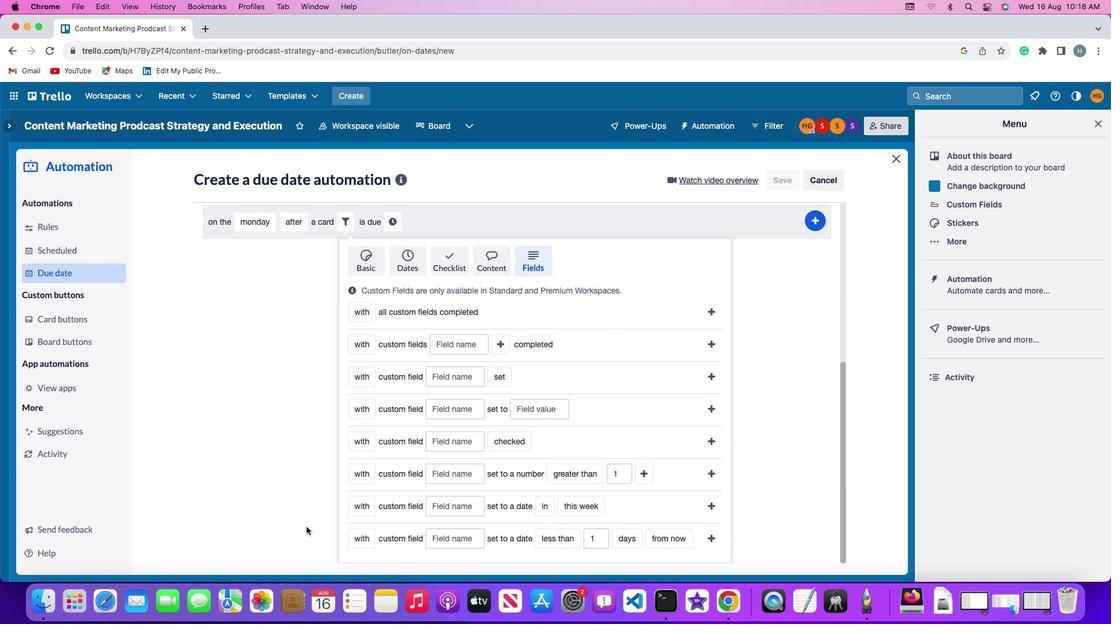 
Action: Mouse scrolled (306, 527) with delta (0, -1)
Screenshot: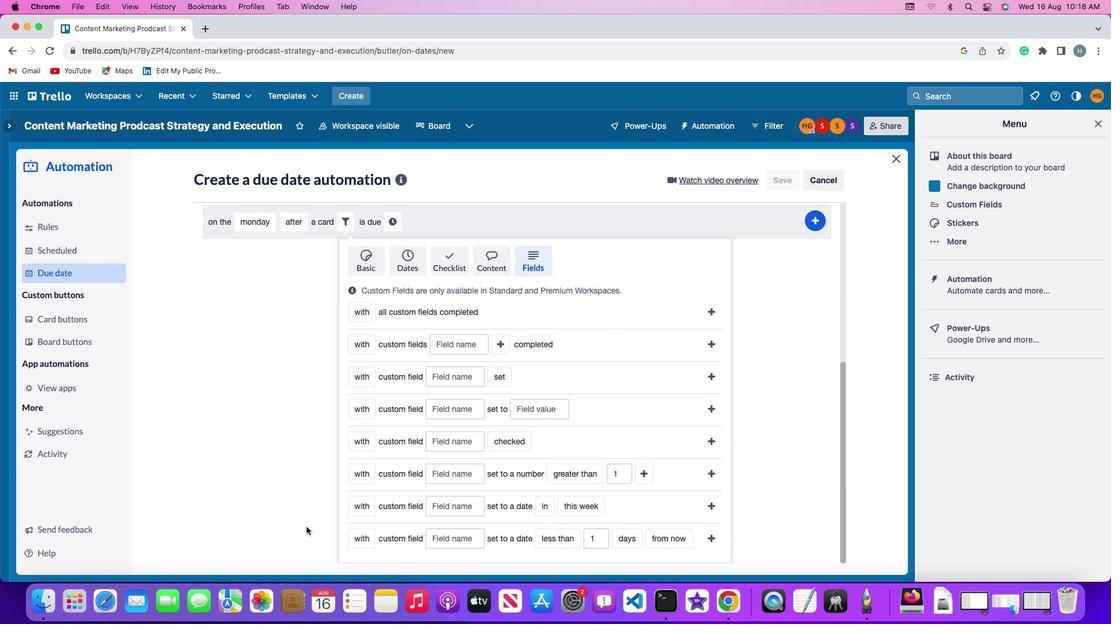 
Action: Mouse moved to (363, 475)
Screenshot: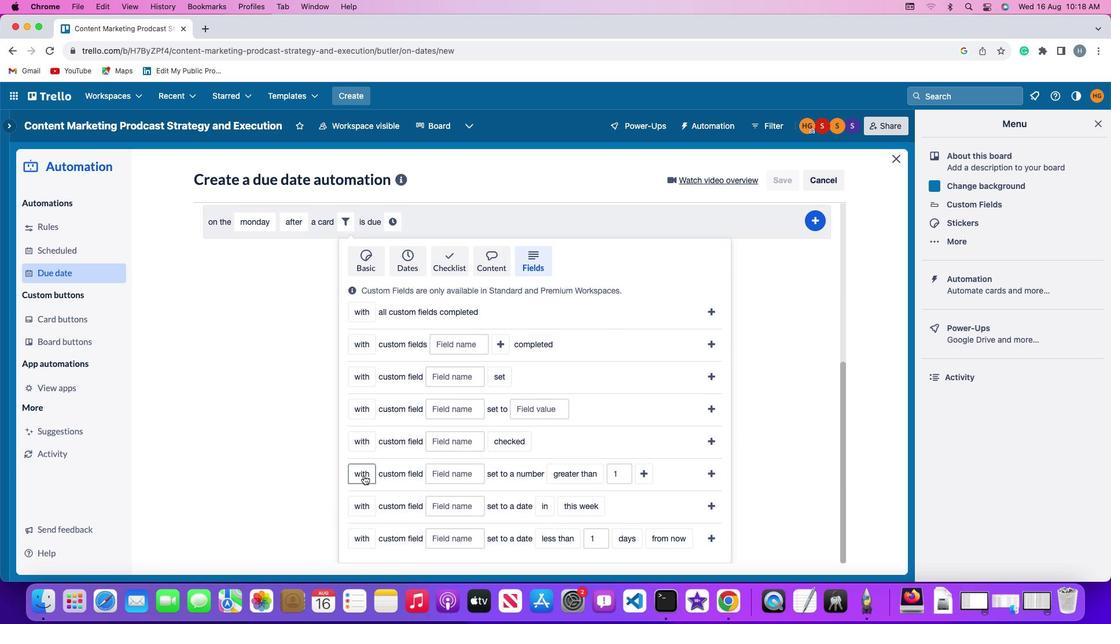 
Action: Mouse pressed left at (363, 475)
Screenshot: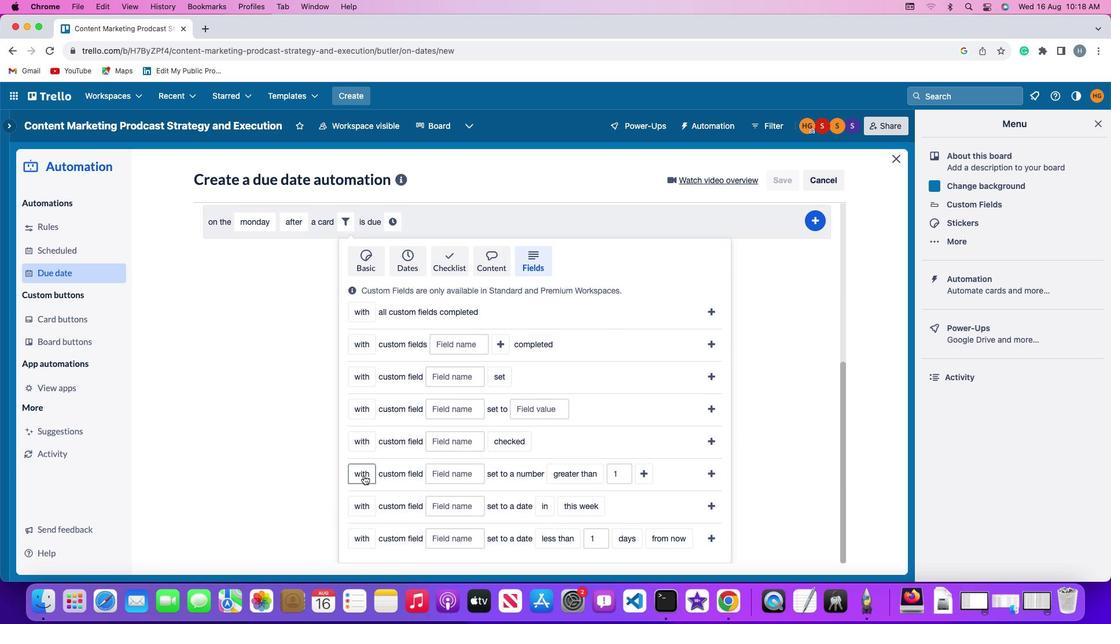
Action: Mouse moved to (374, 495)
Screenshot: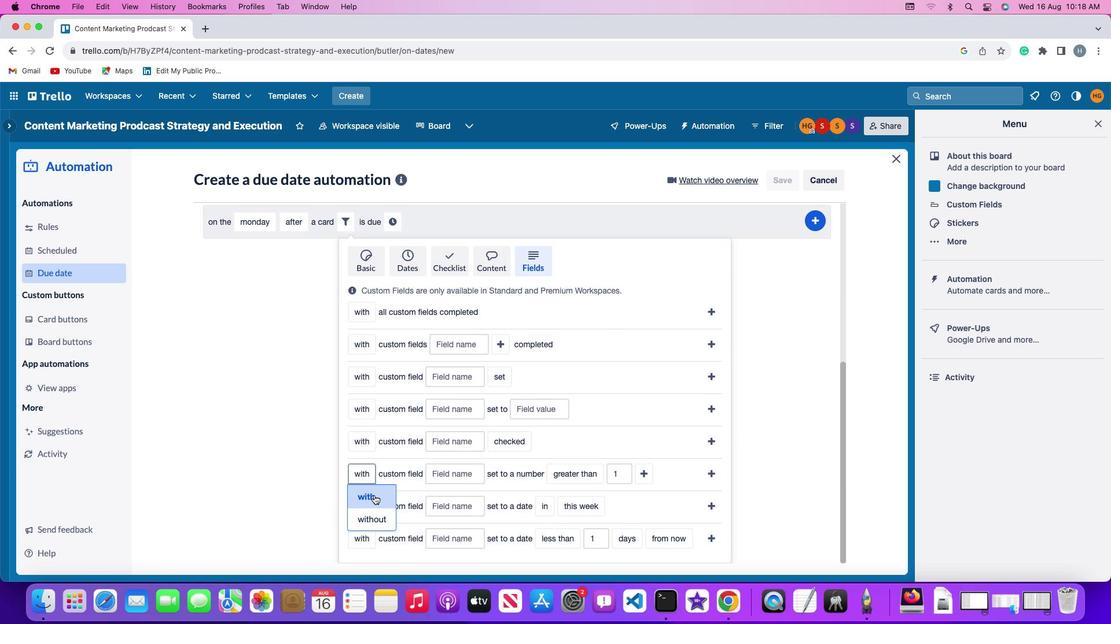
Action: Mouse pressed left at (374, 495)
Screenshot: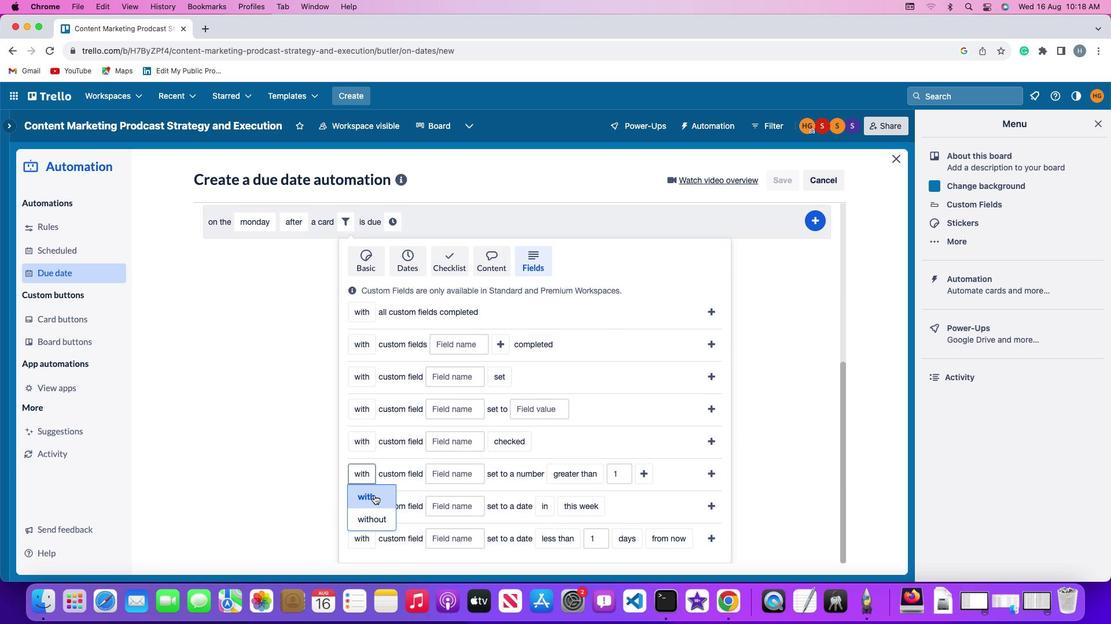 
Action: Mouse moved to (445, 477)
Screenshot: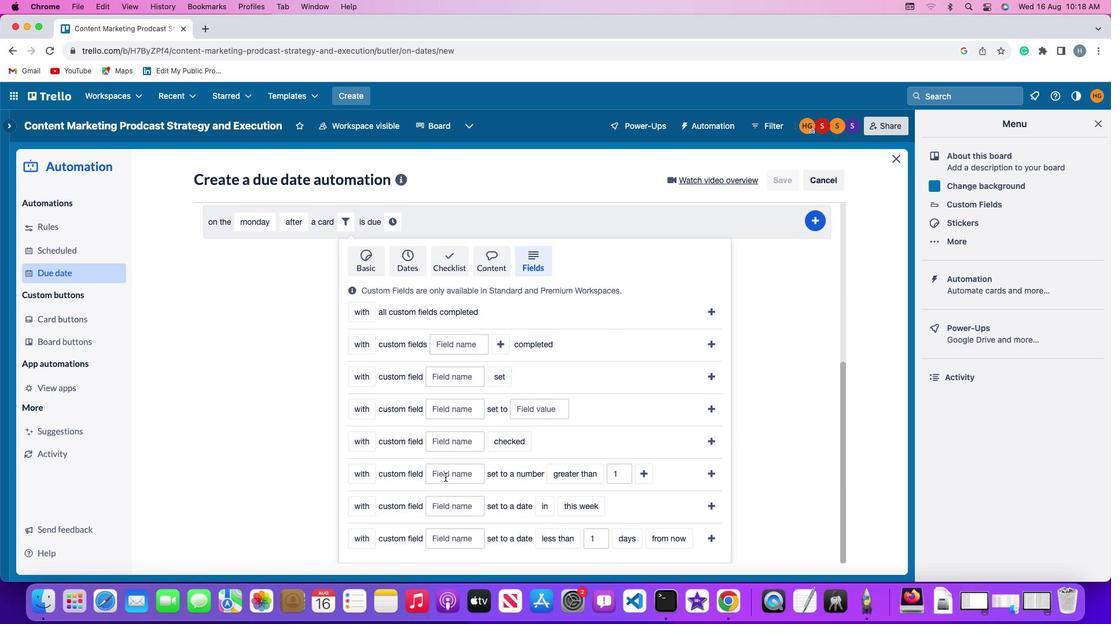 
Action: Mouse pressed left at (445, 477)
Screenshot: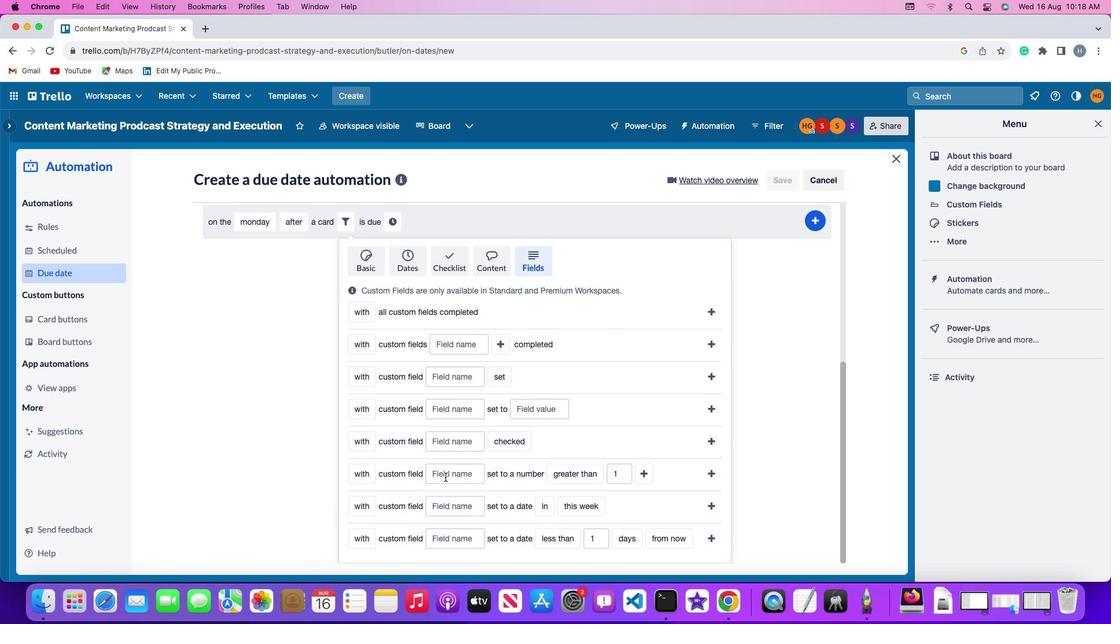 
Action: Key pressed Key.shift'R''e''s''u''m''e'
Screenshot: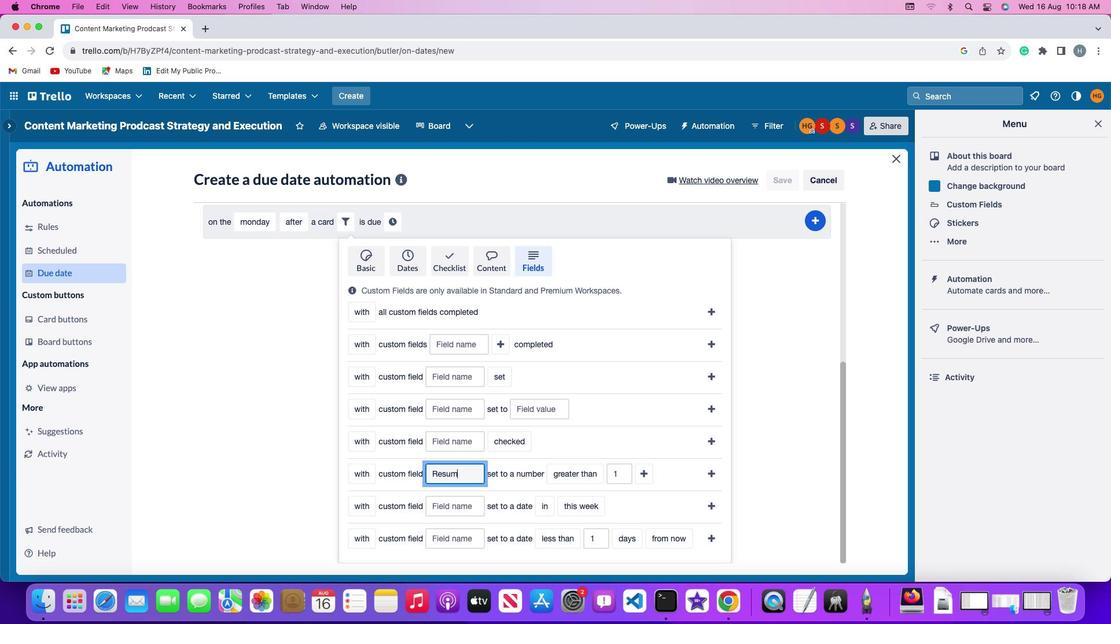 
Action: Mouse moved to (569, 472)
Screenshot: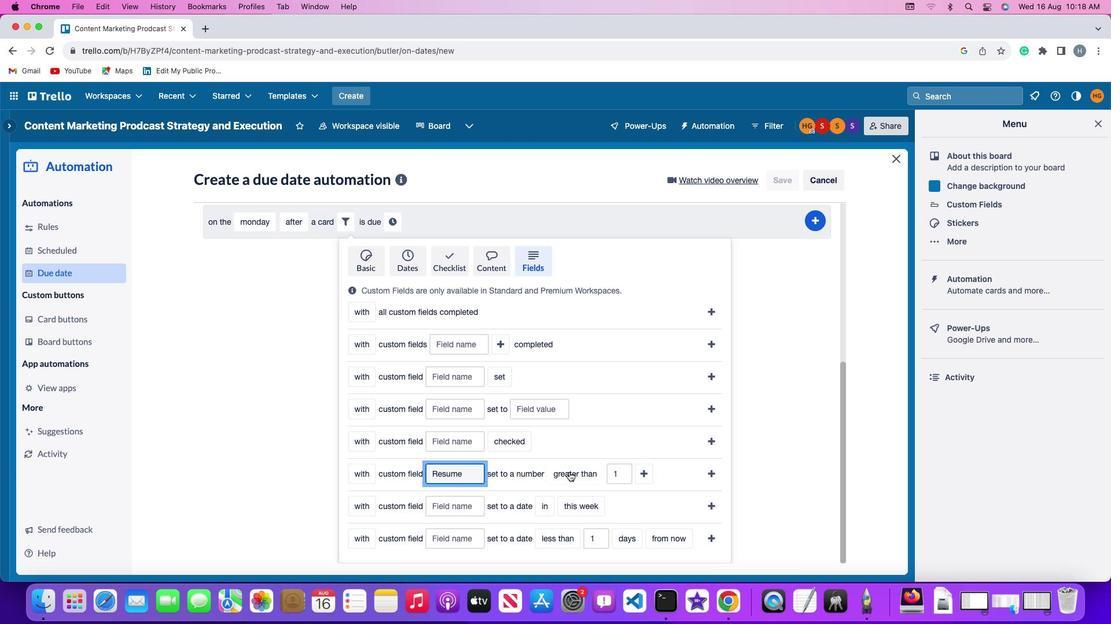
Action: Mouse pressed left at (569, 472)
Screenshot: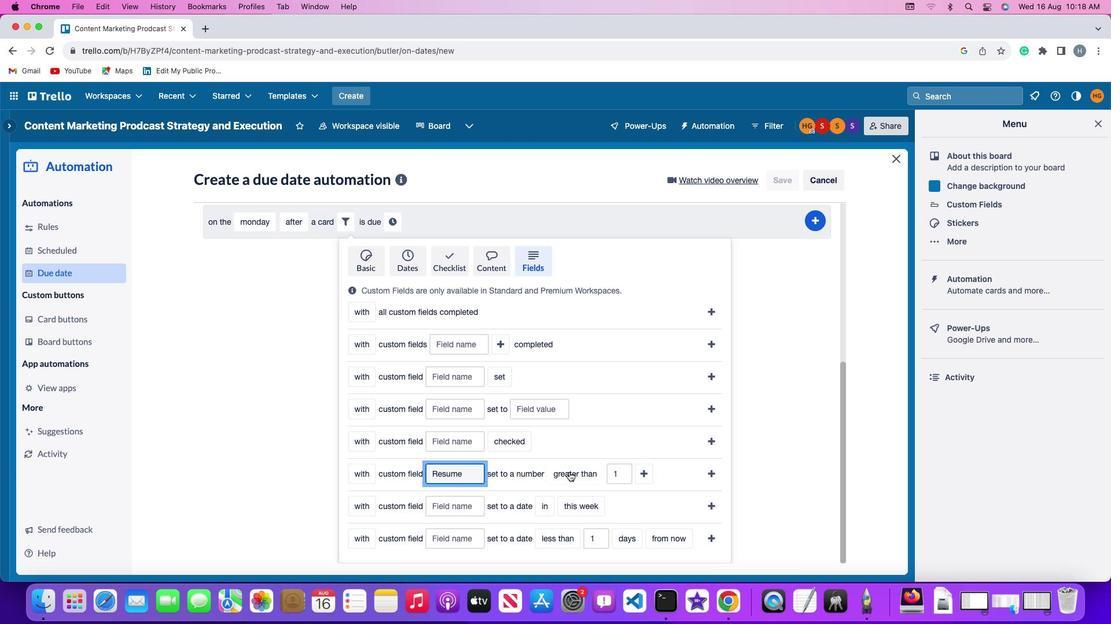 
Action: Mouse moved to (576, 429)
Screenshot: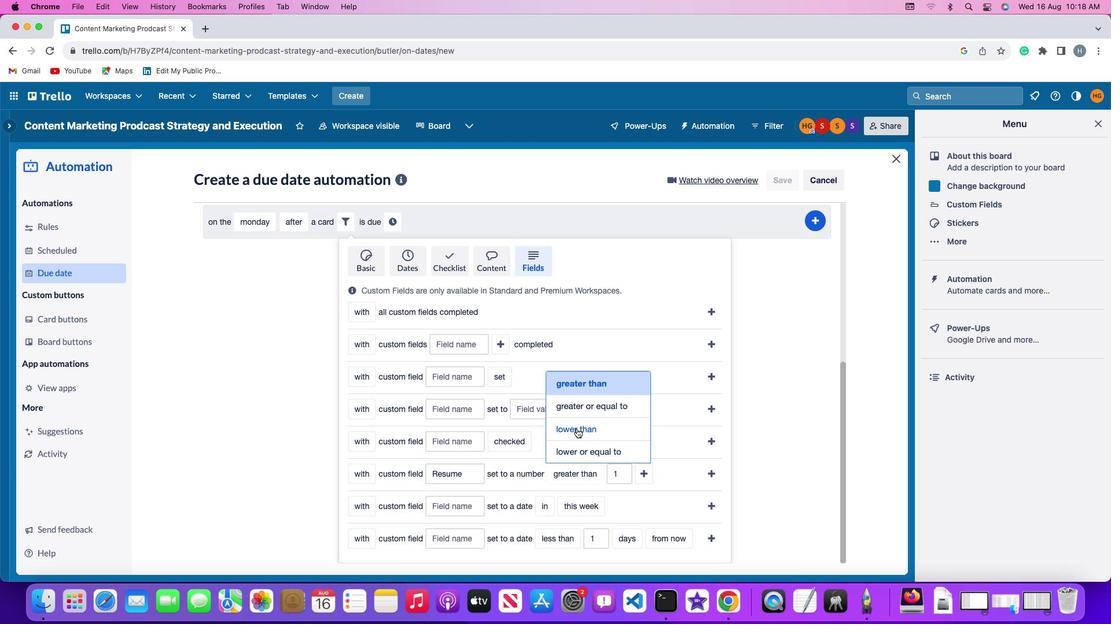 
Action: Mouse pressed left at (576, 429)
Screenshot: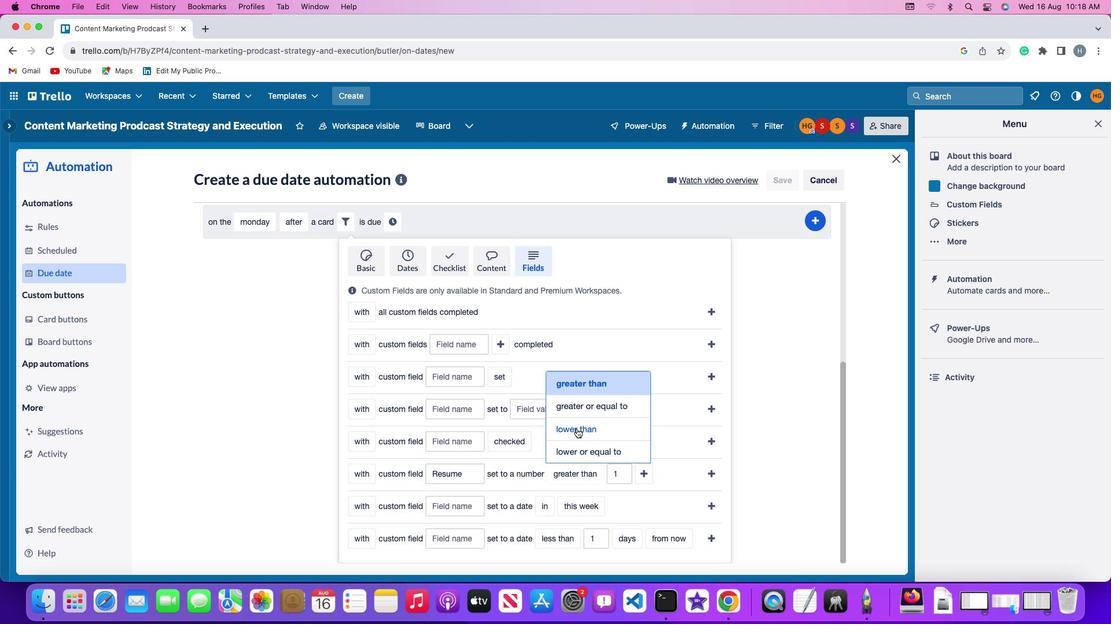 
Action: Mouse moved to (615, 474)
Screenshot: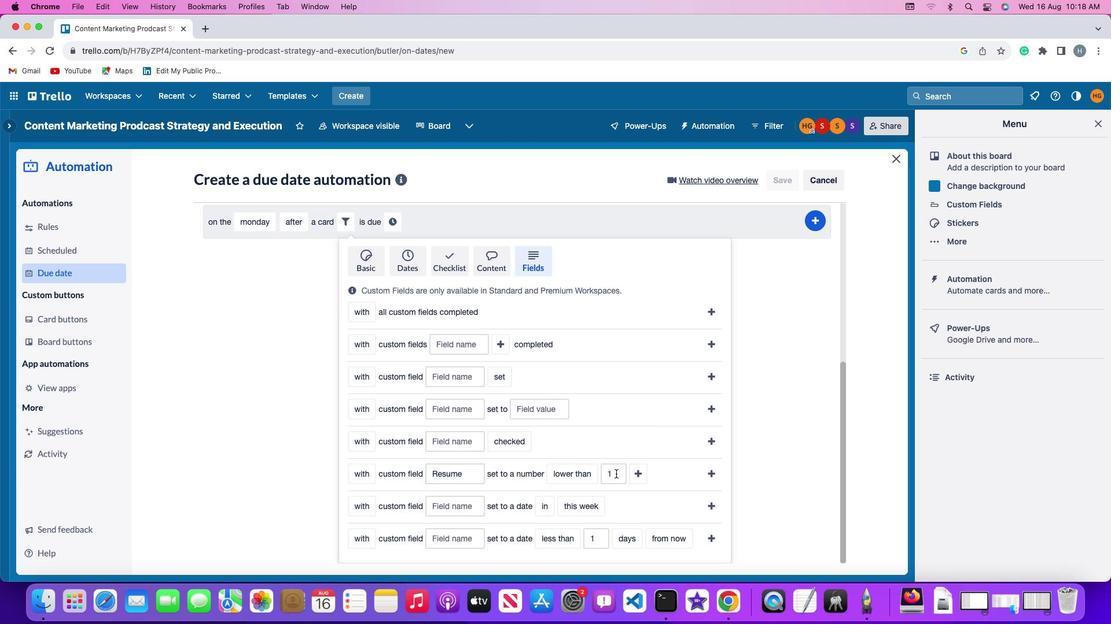 
Action: Mouse pressed left at (615, 474)
Screenshot: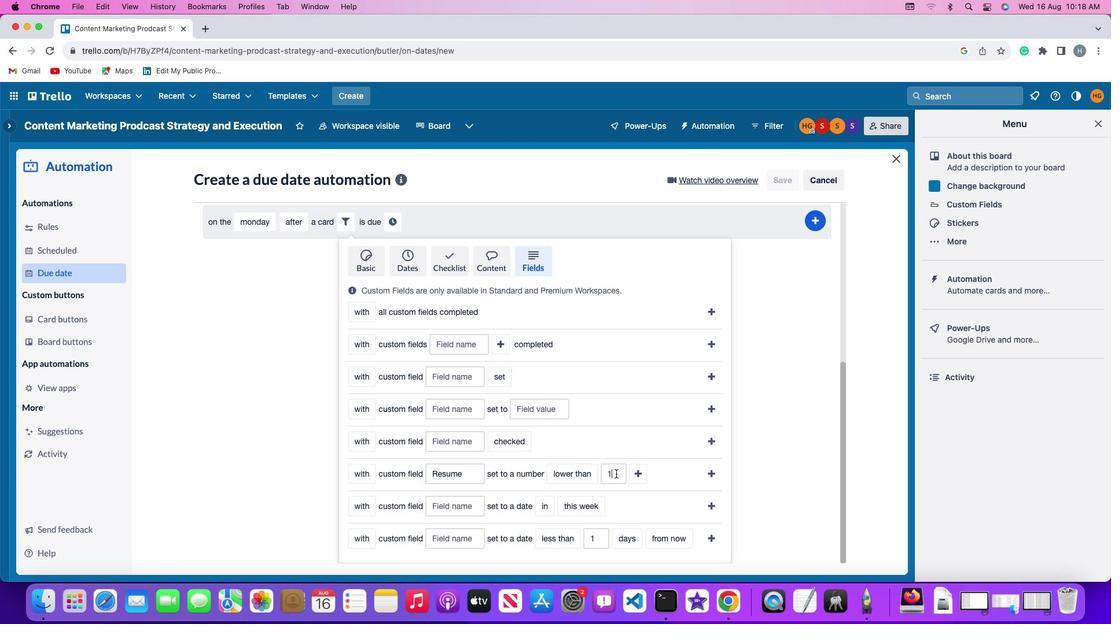 
Action: Key pressed Key.backspace'1'
Screenshot: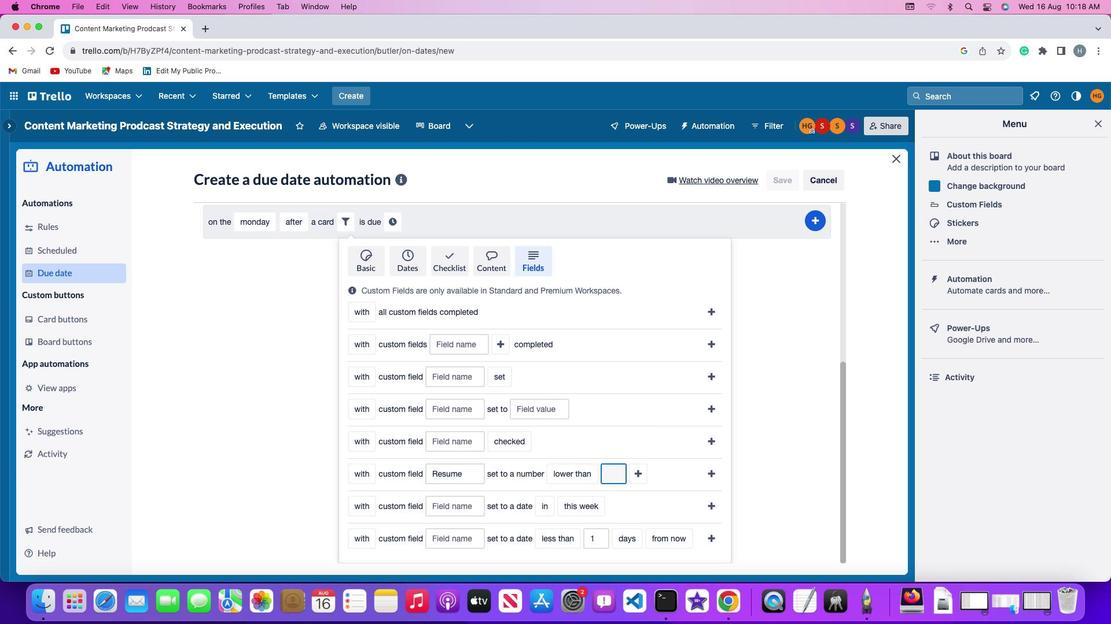 
Action: Mouse moved to (633, 471)
Screenshot: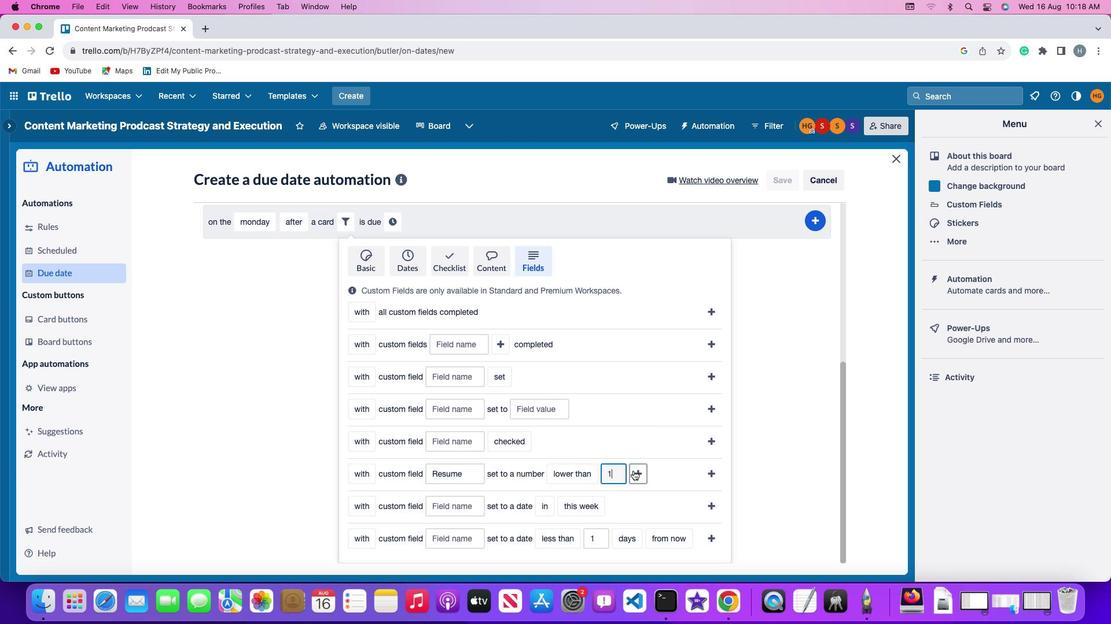 
Action: Mouse pressed left at (633, 471)
Screenshot: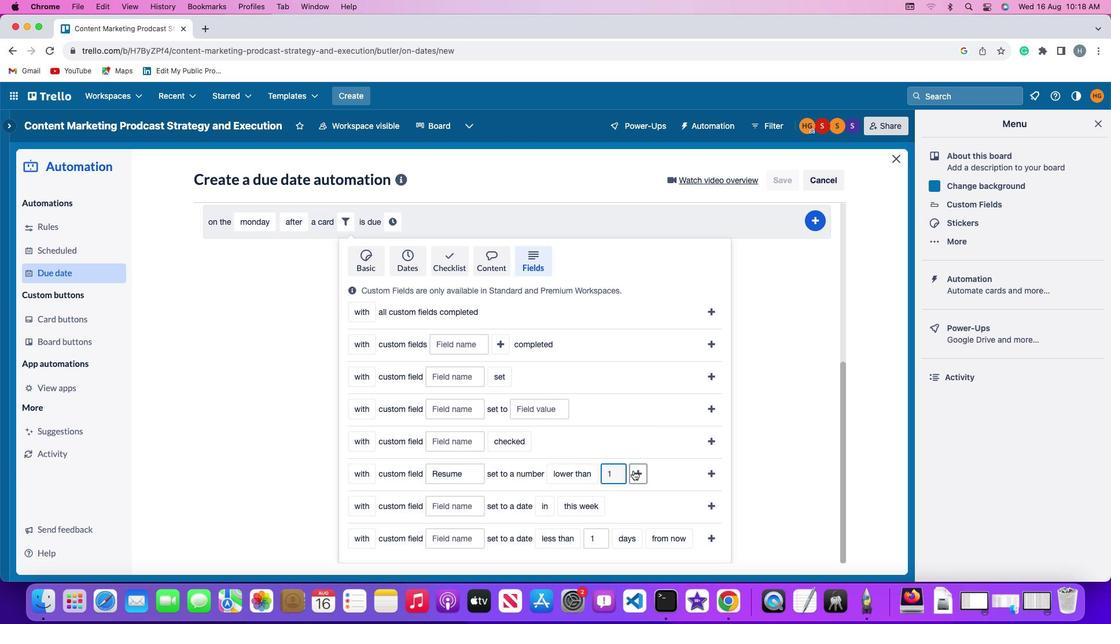 
Action: Mouse moved to (669, 480)
Screenshot: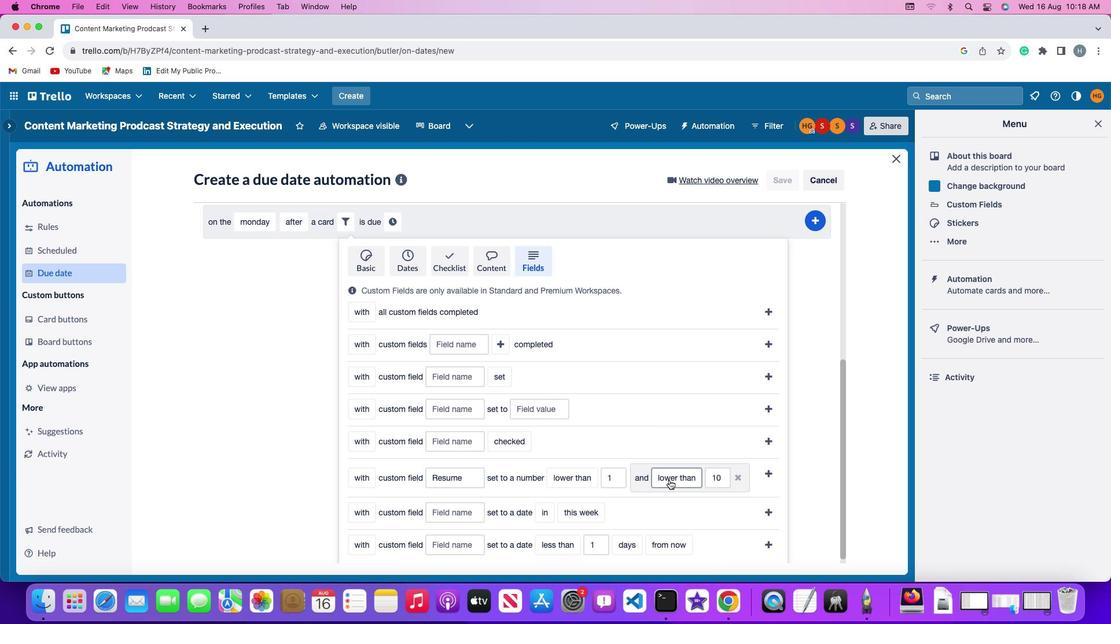
Action: Mouse pressed left at (669, 480)
Screenshot: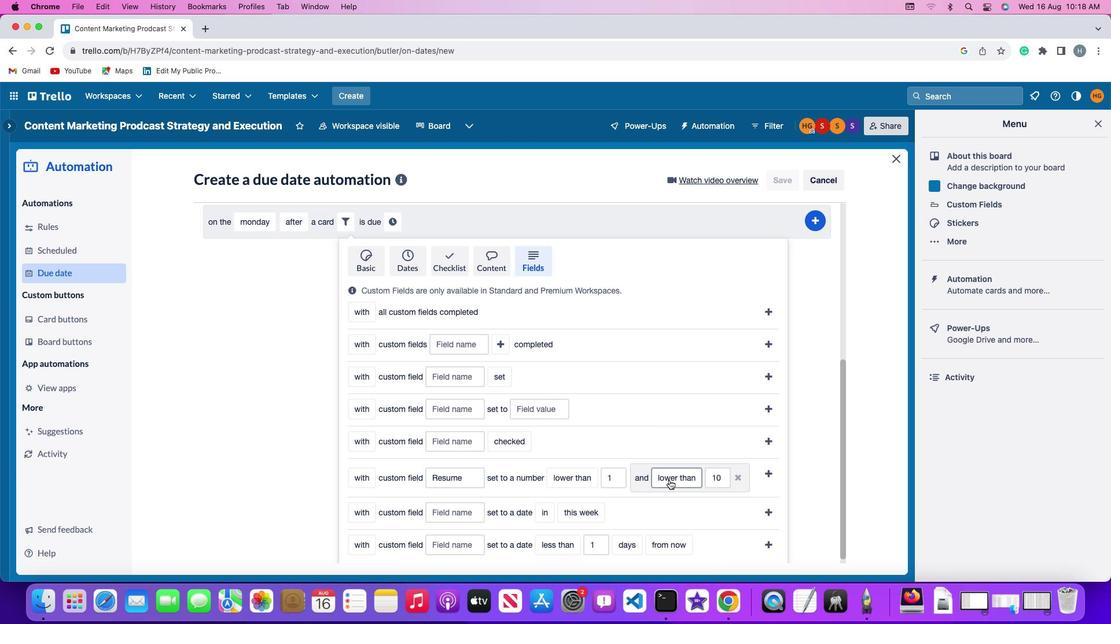 
Action: Mouse moved to (678, 436)
Screenshot: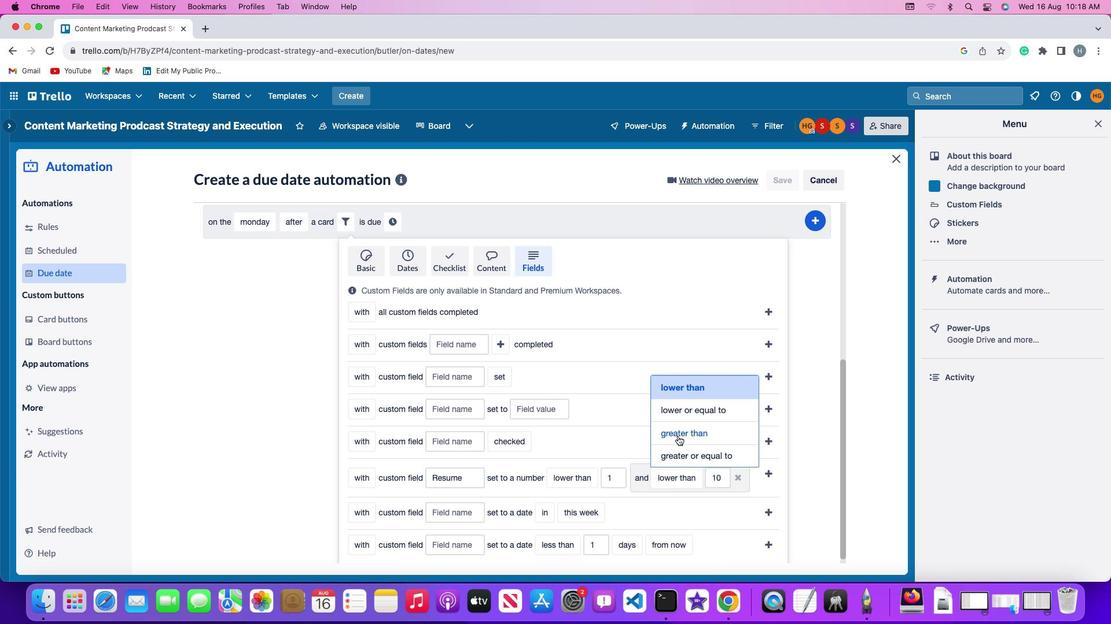 
Action: Mouse pressed left at (678, 436)
Screenshot: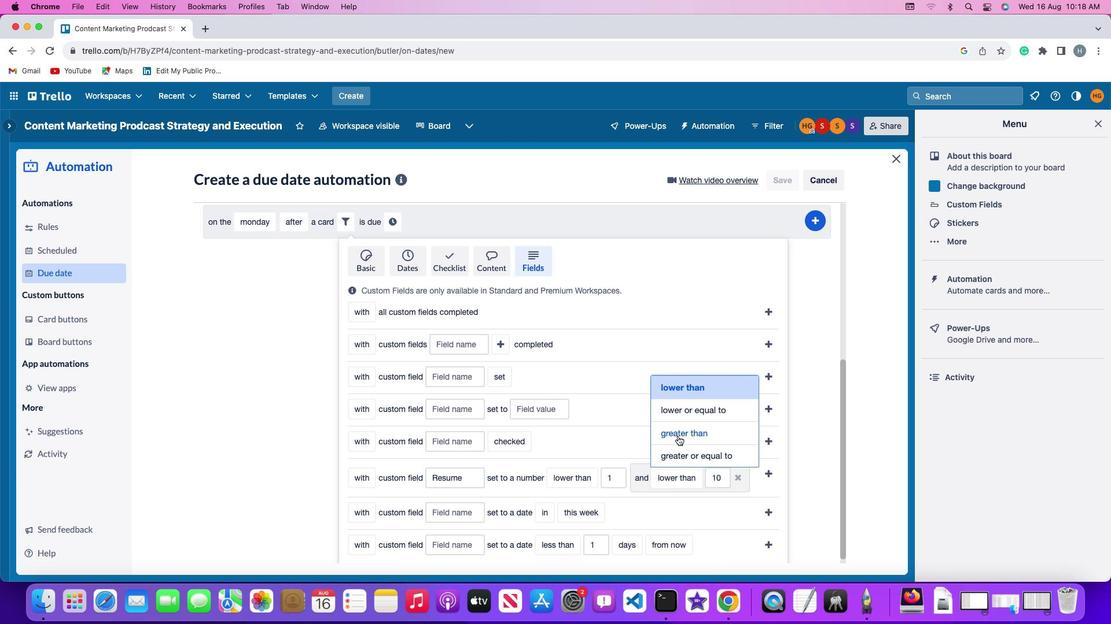 
Action: Mouse moved to (730, 477)
Screenshot: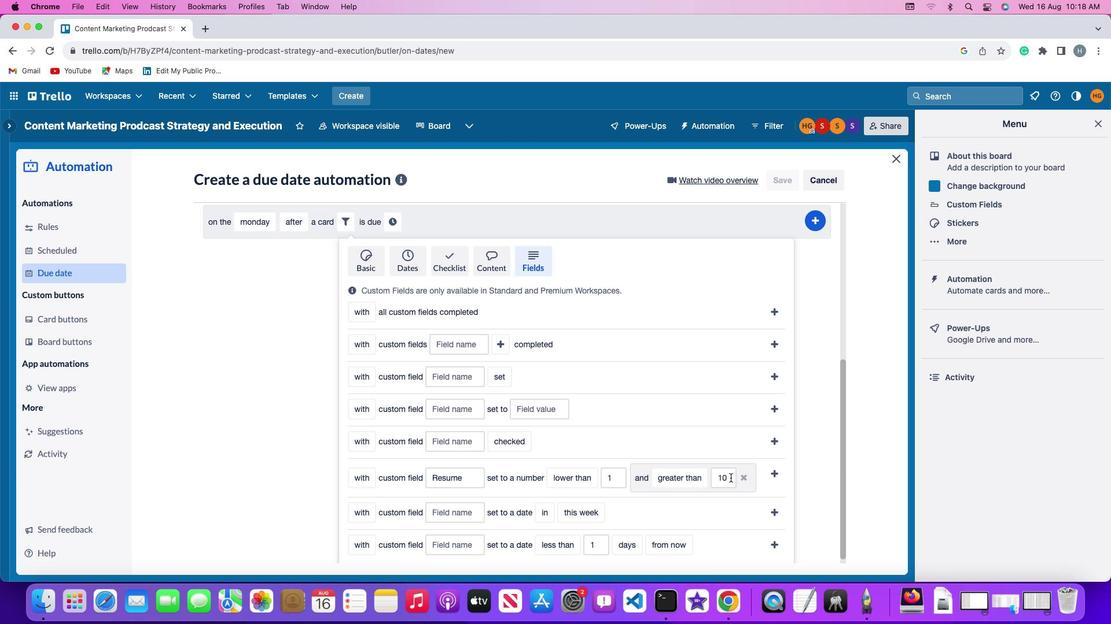 
Action: Mouse pressed left at (730, 477)
Screenshot: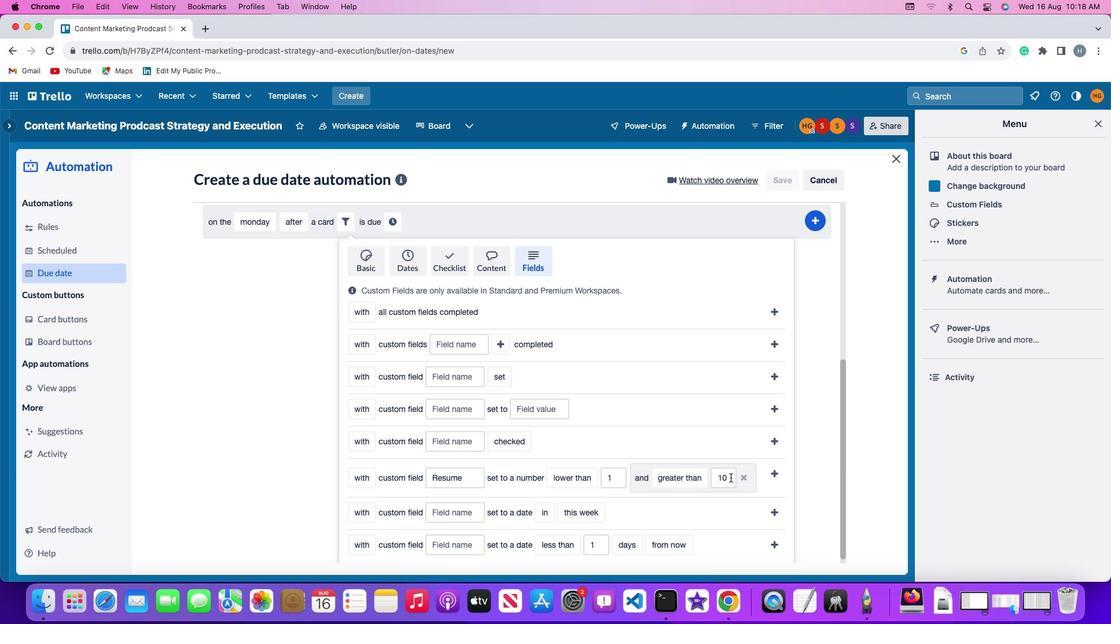 
Action: Key pressed Key.backspaceKey.backspace'1''0'
Screenshot: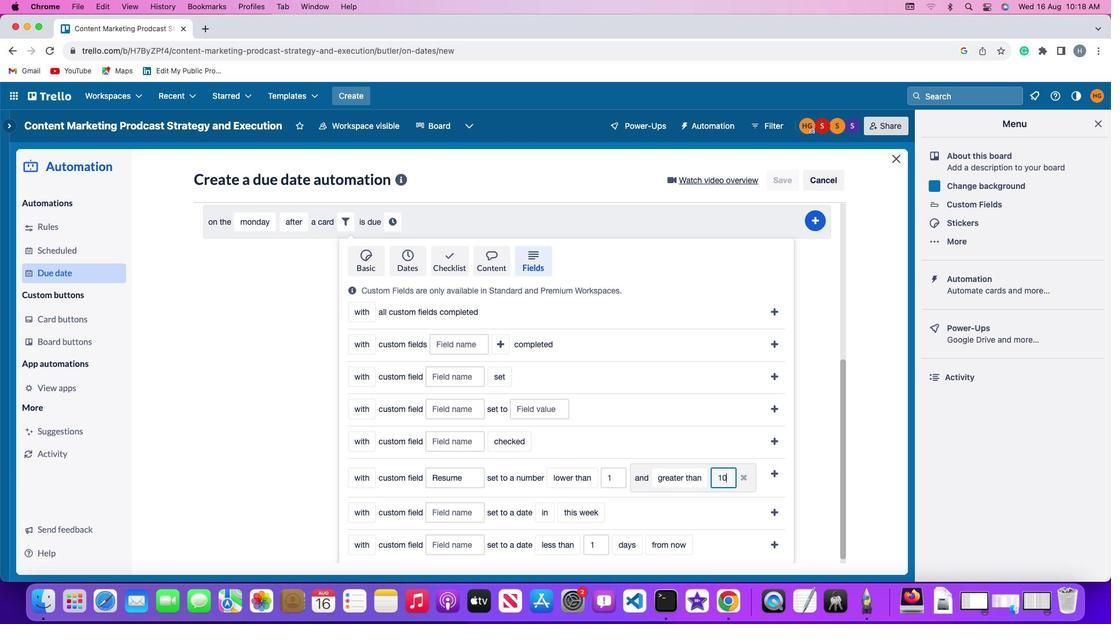 
Action: Mouse moved to (769, 473)
Screenshot: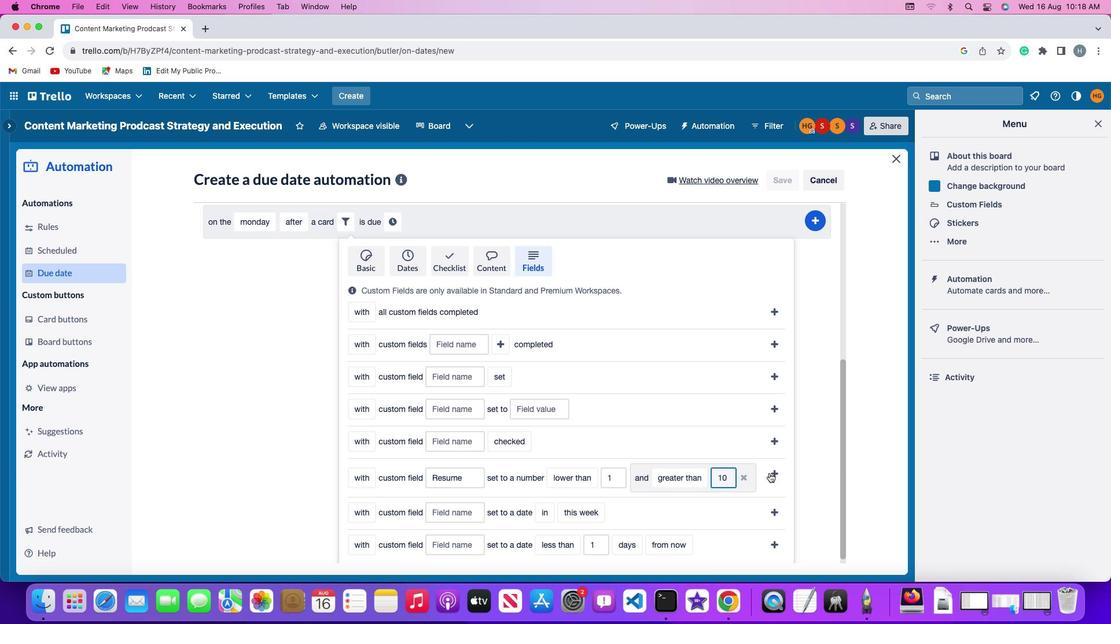 
Action: Mouse pressed left at (769, 473)
Screenshot: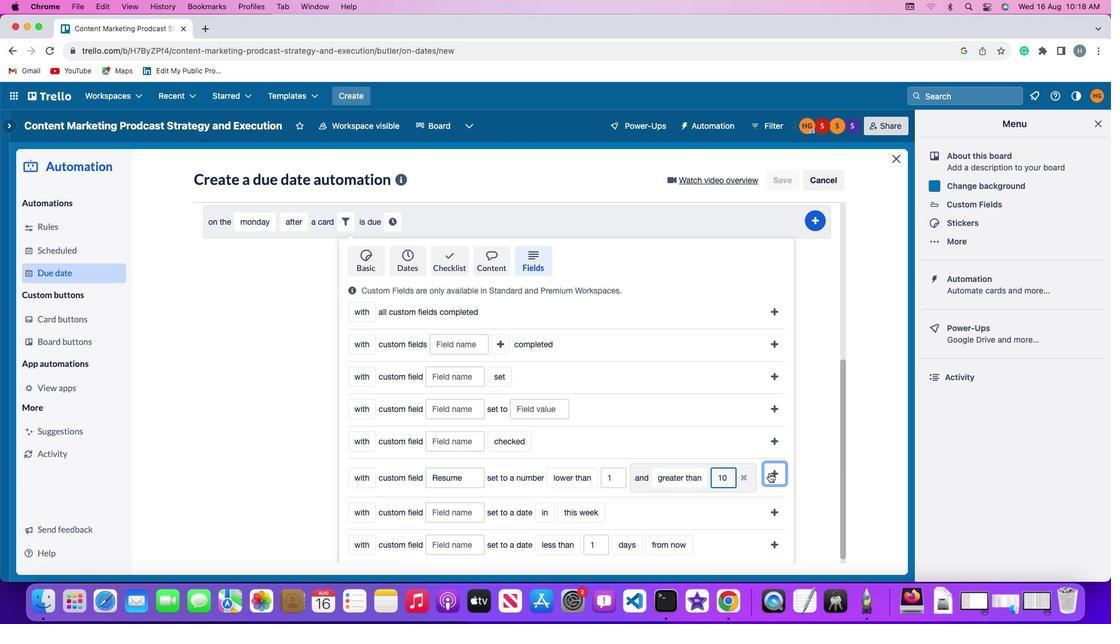 
Action: Mouse moved to (700, 502)
Screenshot: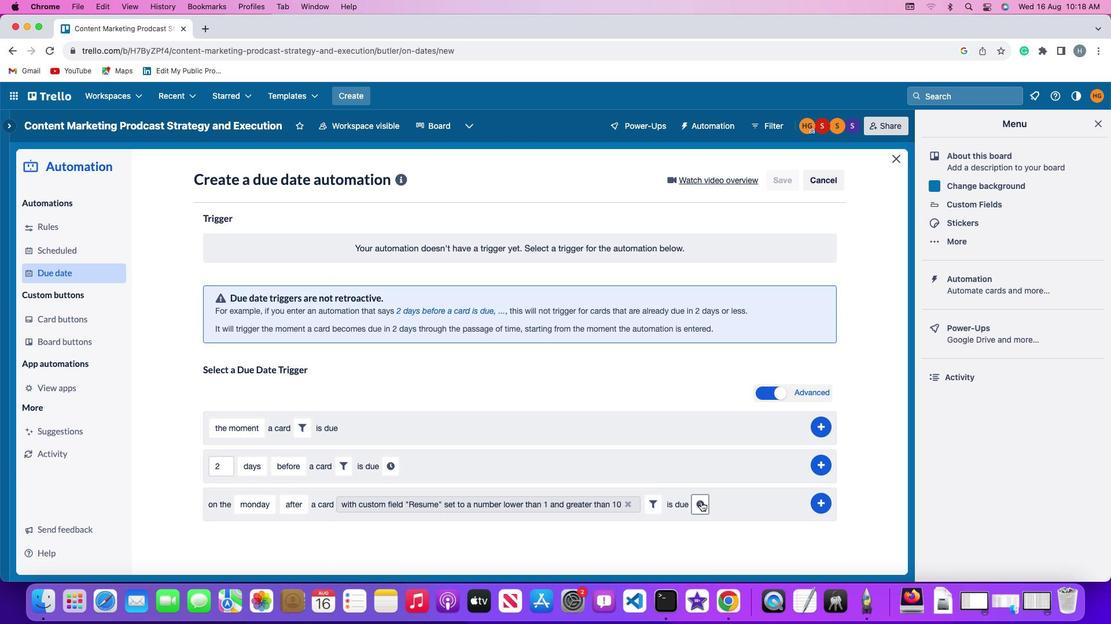 
Action: Mouse pressed left at (700, 502)
Screenshot: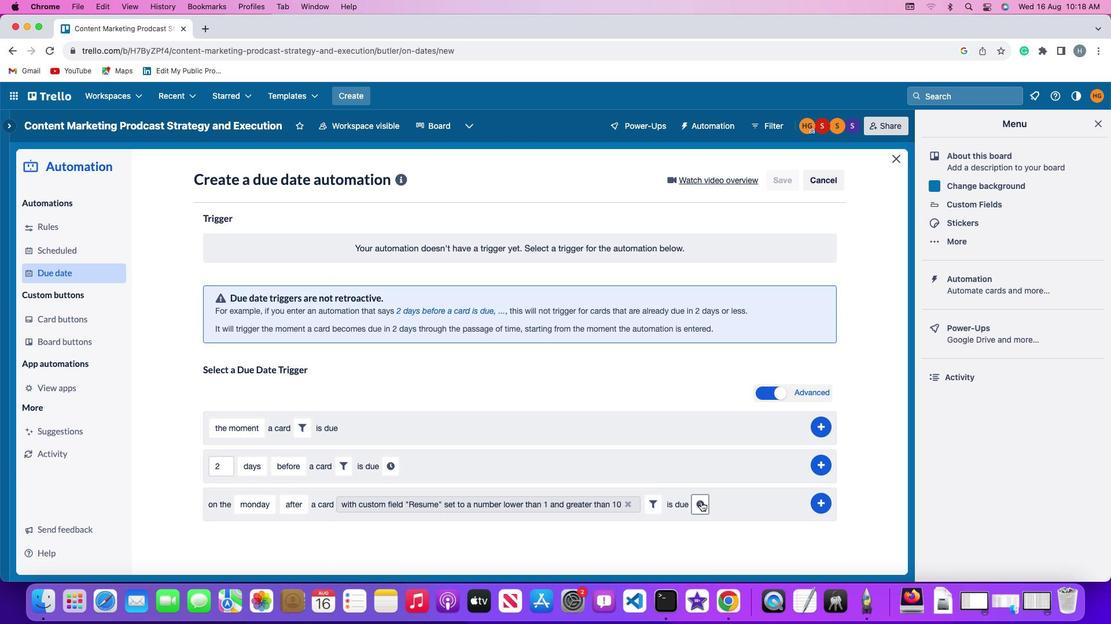 
Action: Mouse moved to (241, 531)
Screenshot: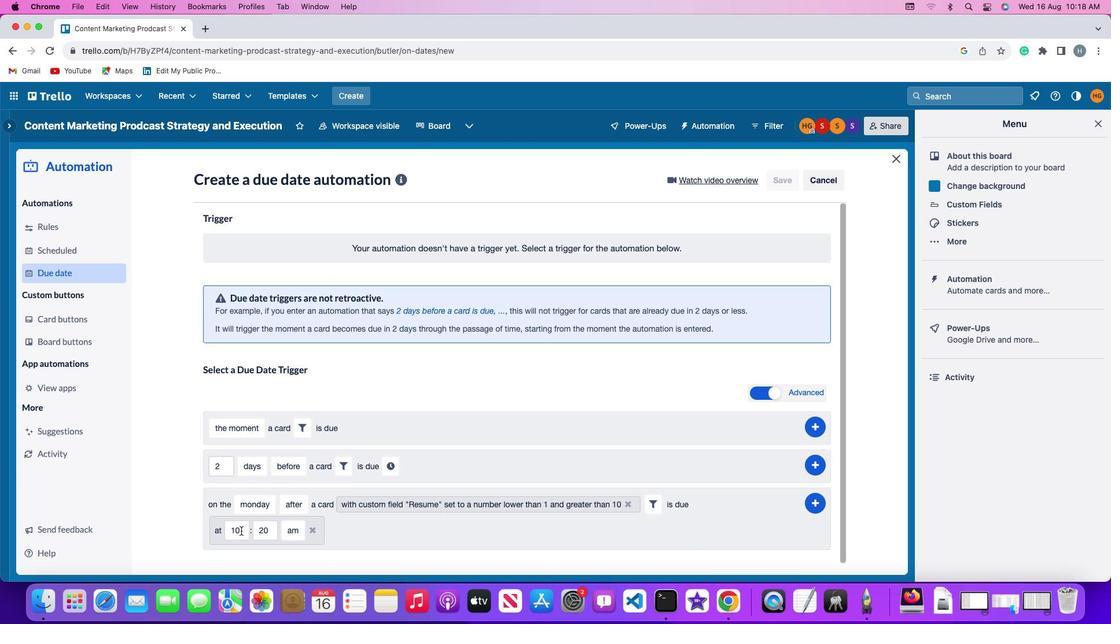 
Action: Mouse pressed left at (241, 531)
Screenshot: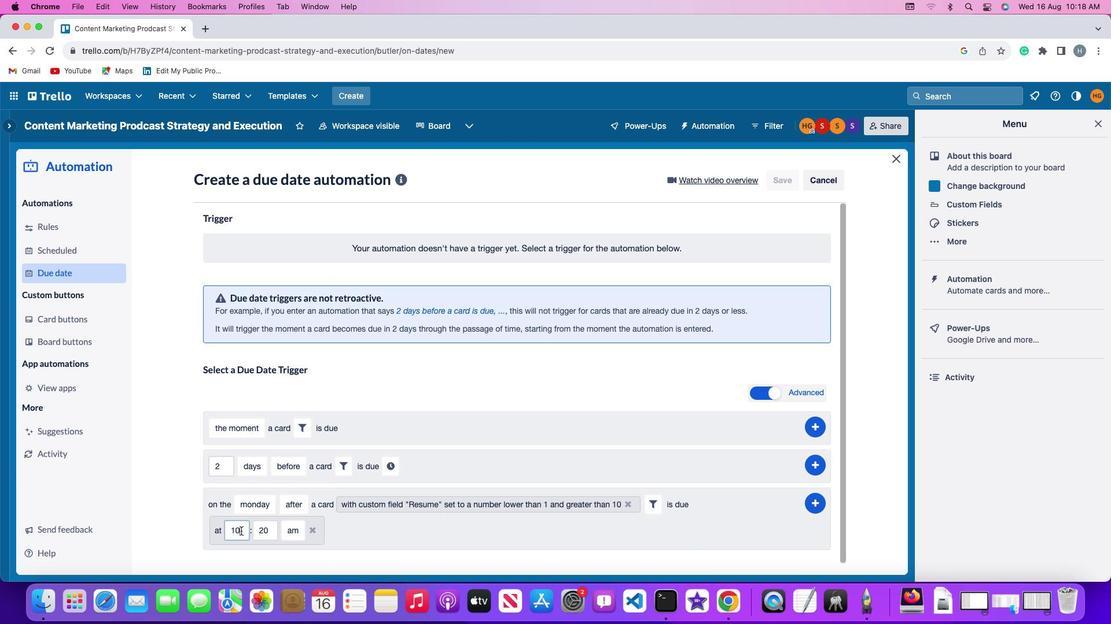 
Action: Key pressed Key.backspaceKey.backspace'1''1'
Screenshot: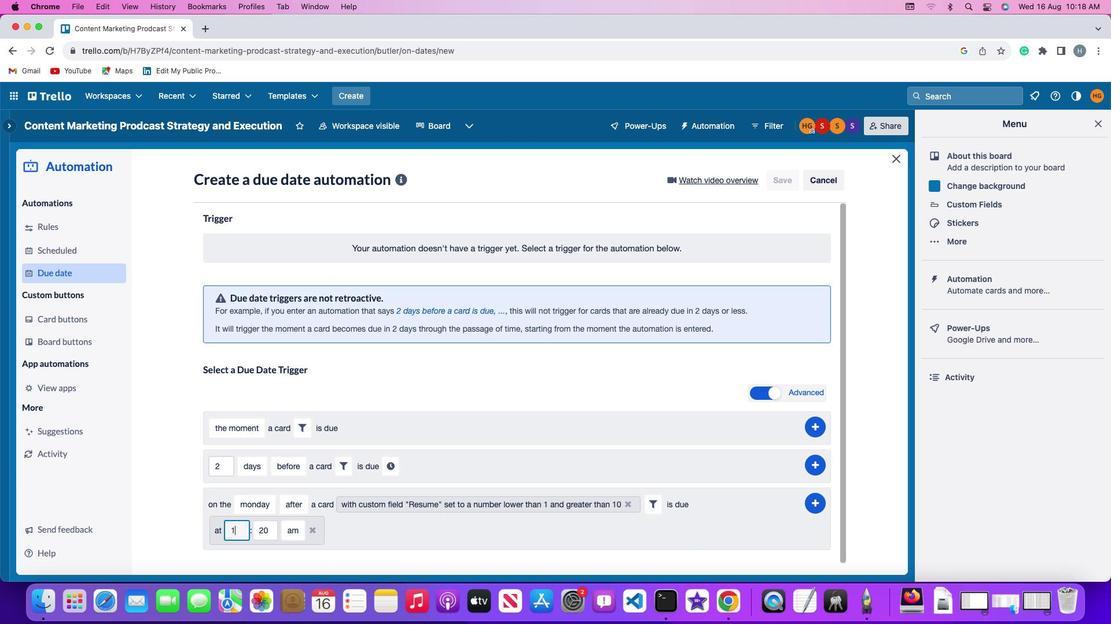 
Action: Mouse moved to (267, 531)
Screenshot: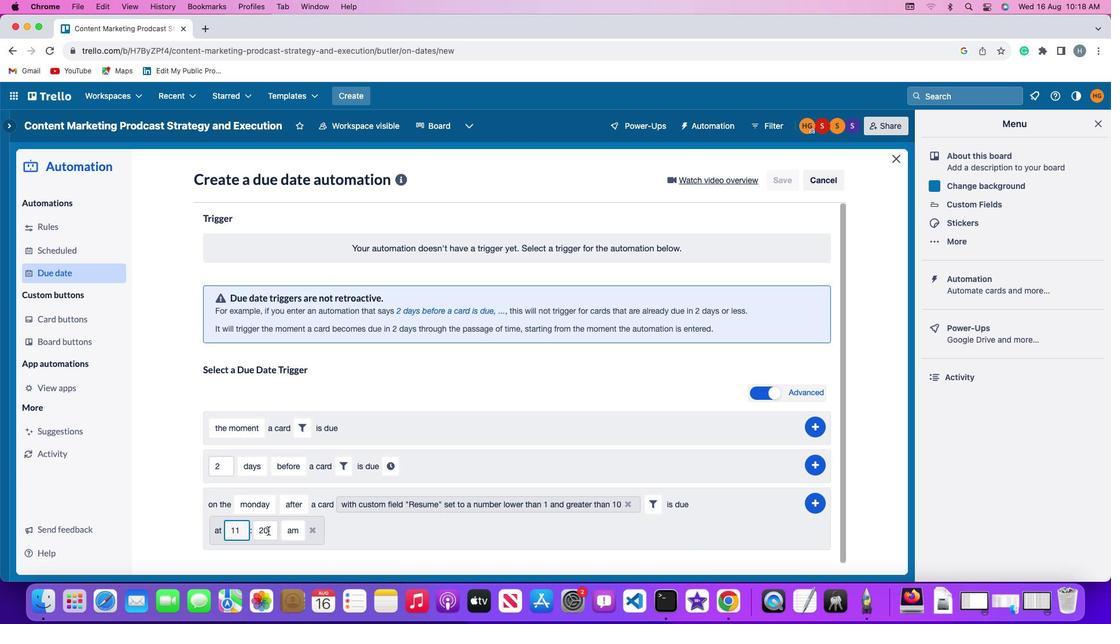 
Action: Mouse pressed left at (267, 531)
Screenshot: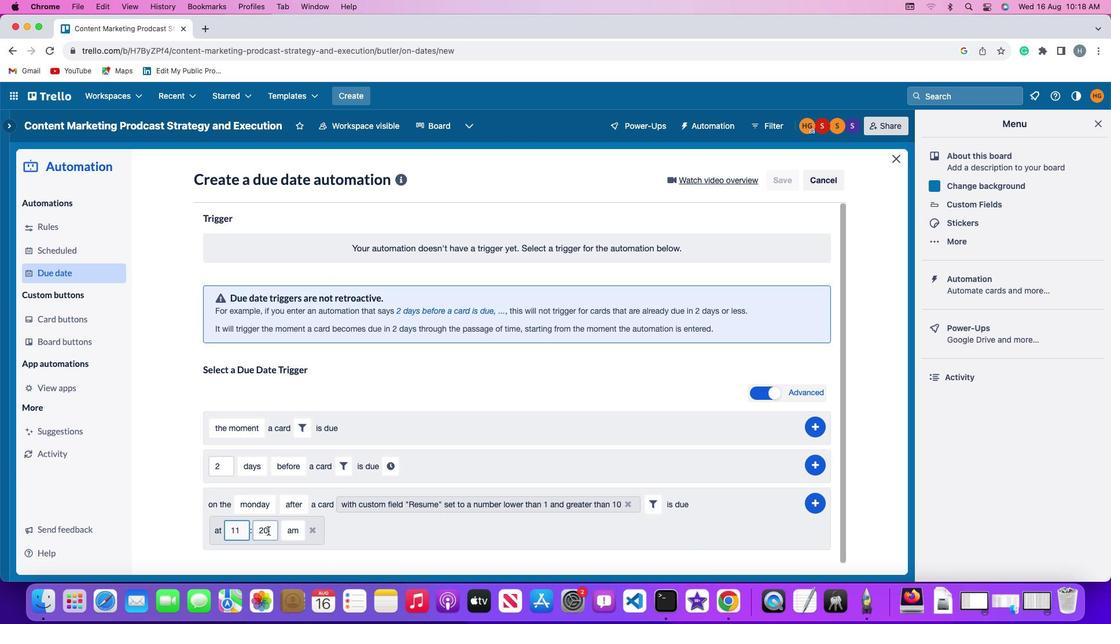 
Action: Key pressed Key.backspace
Screenshot: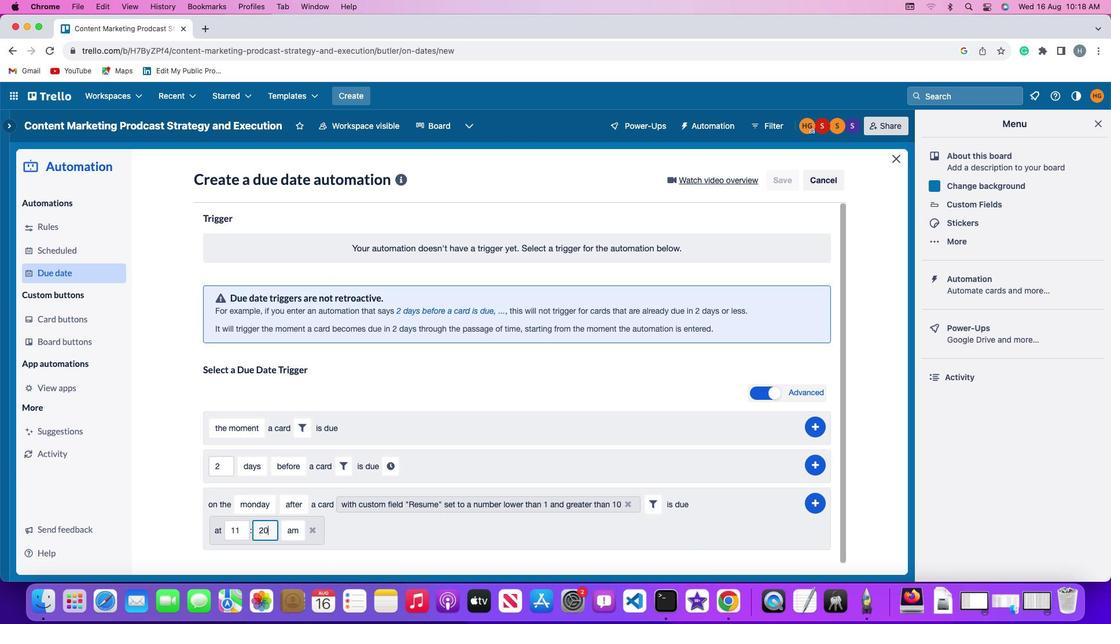 
Action: Mouse moved to (268, 531)
Screenshot: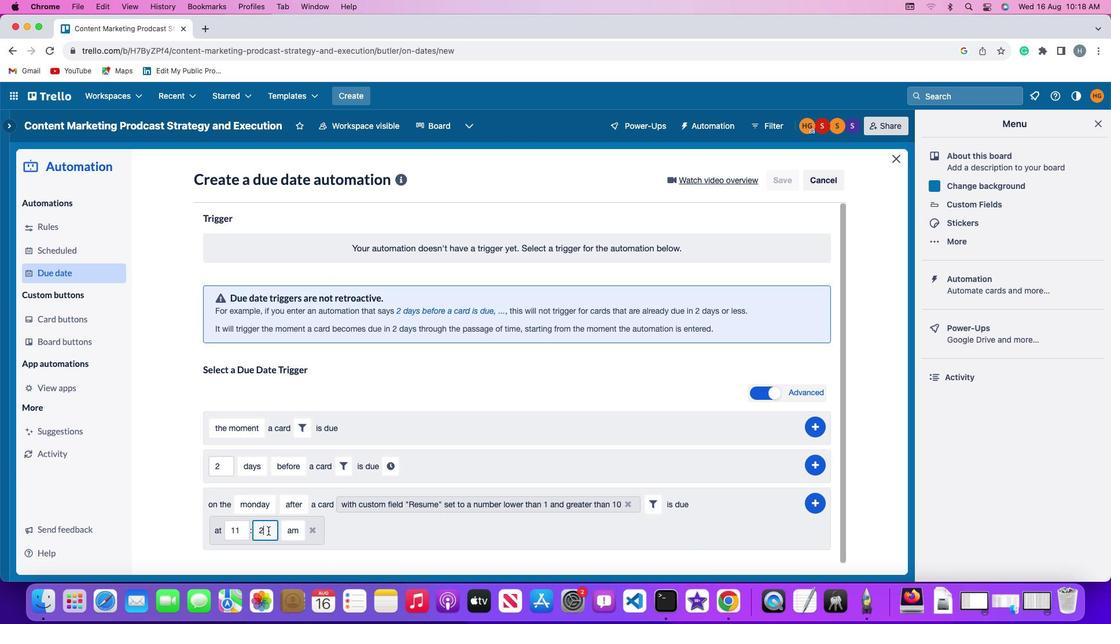 
Action: Key pressed Key.backspace
Screenshot: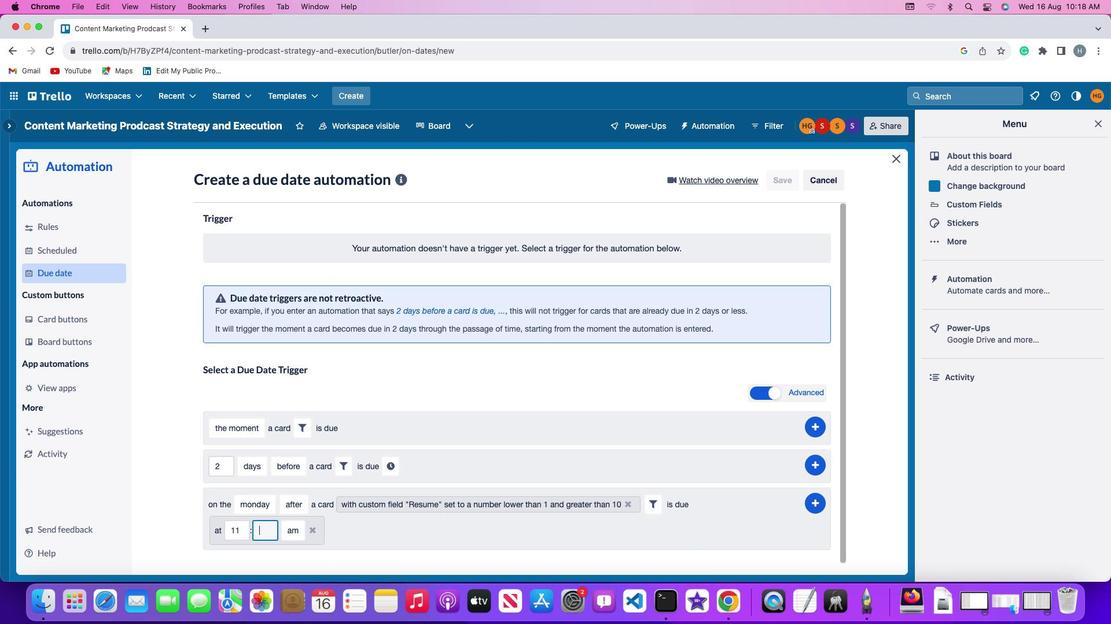 
Action: Mouse moved to (268, 531)
Screenshot: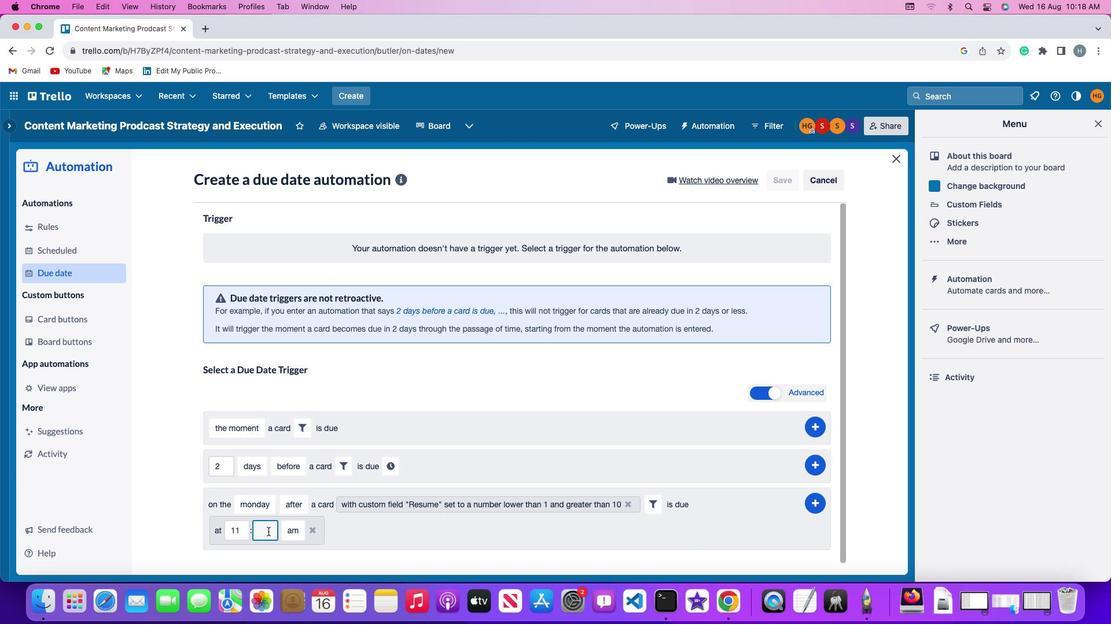 
Action: Key pressed '0''0'
Screenshot: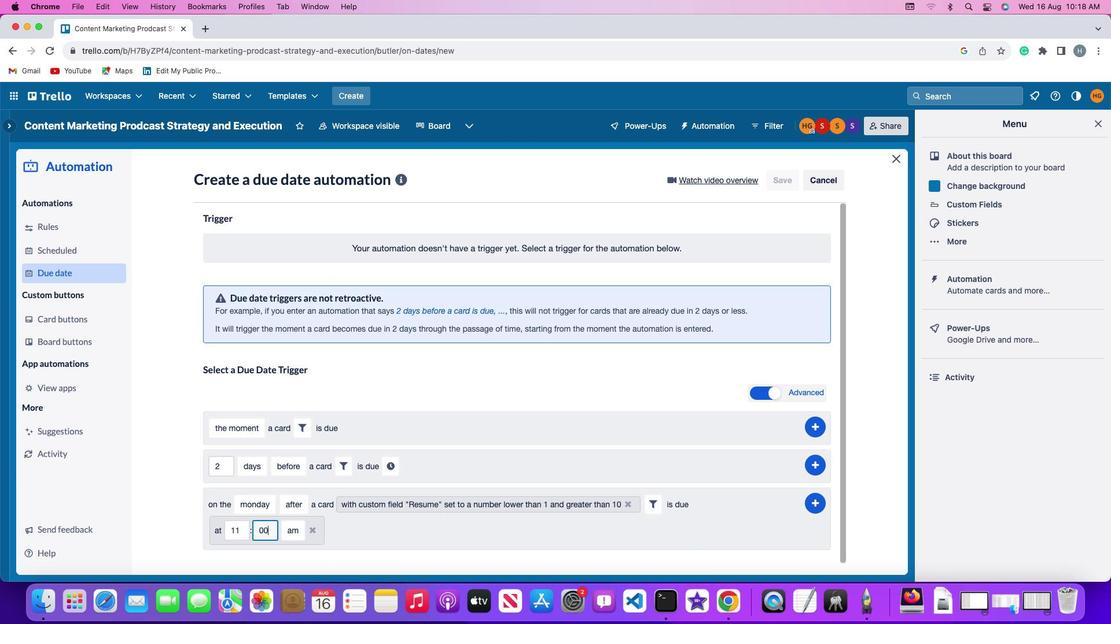 
Action: Mouse moved to (291, 530)
Screenshot: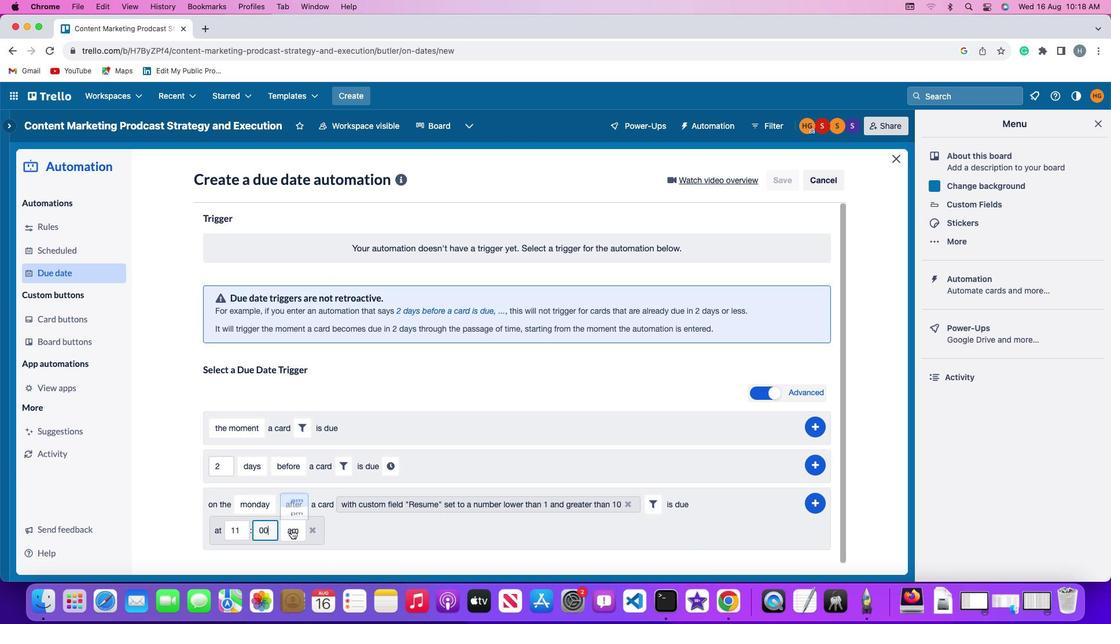
Action: Mouse pressed left at (291, 530)
Screenshot: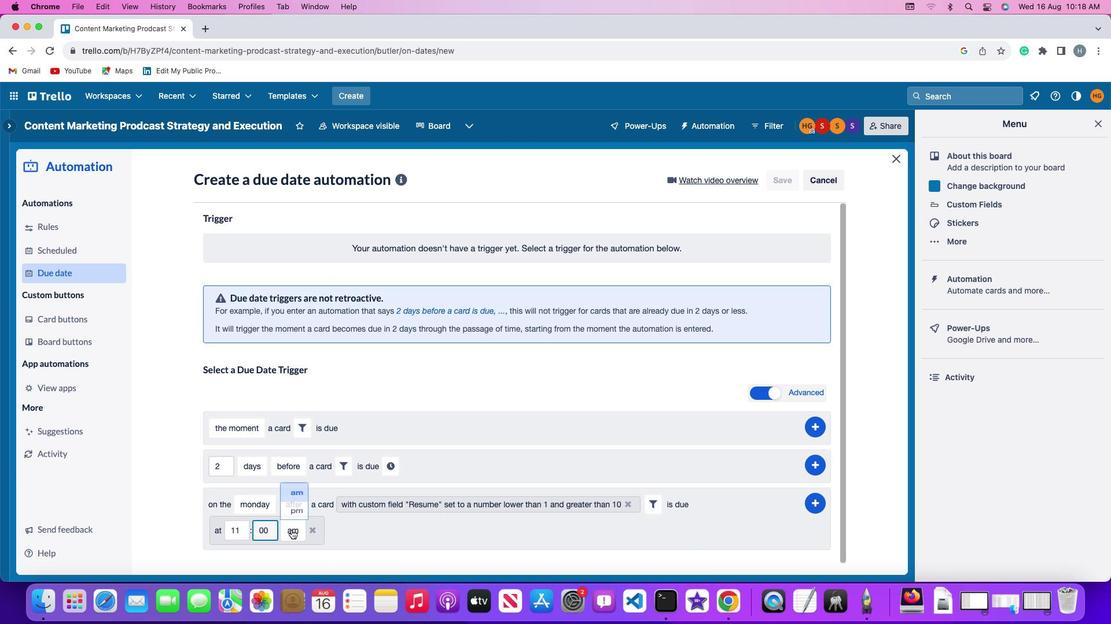 
Action: Mouse moved to (290, 493)
Screenshot: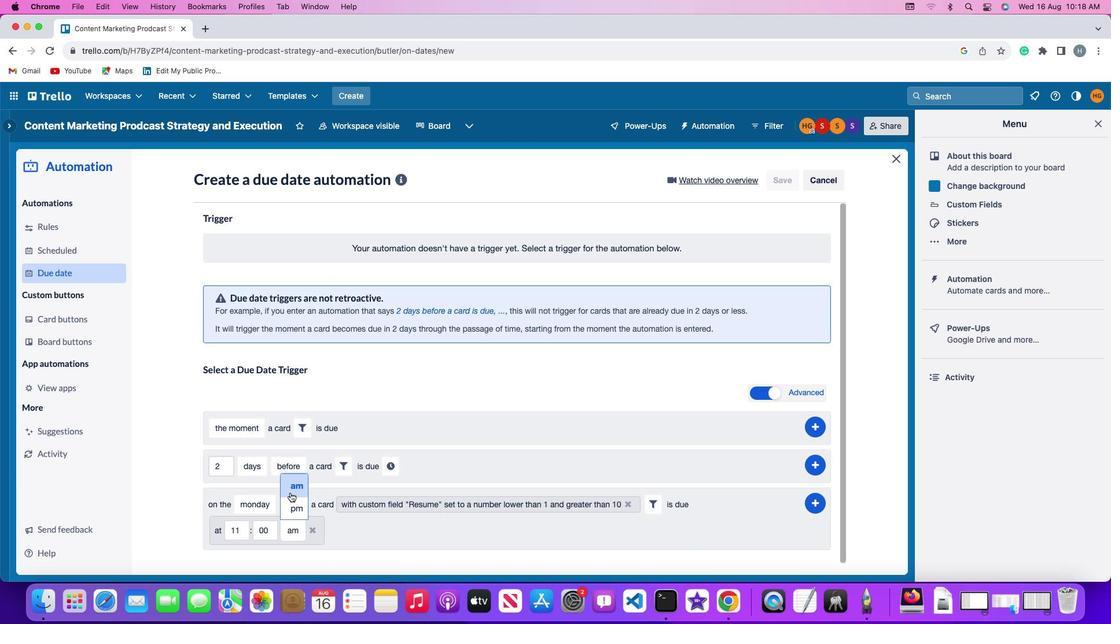 
Action: Mouse pressed left at (290, 493)
Screenshot: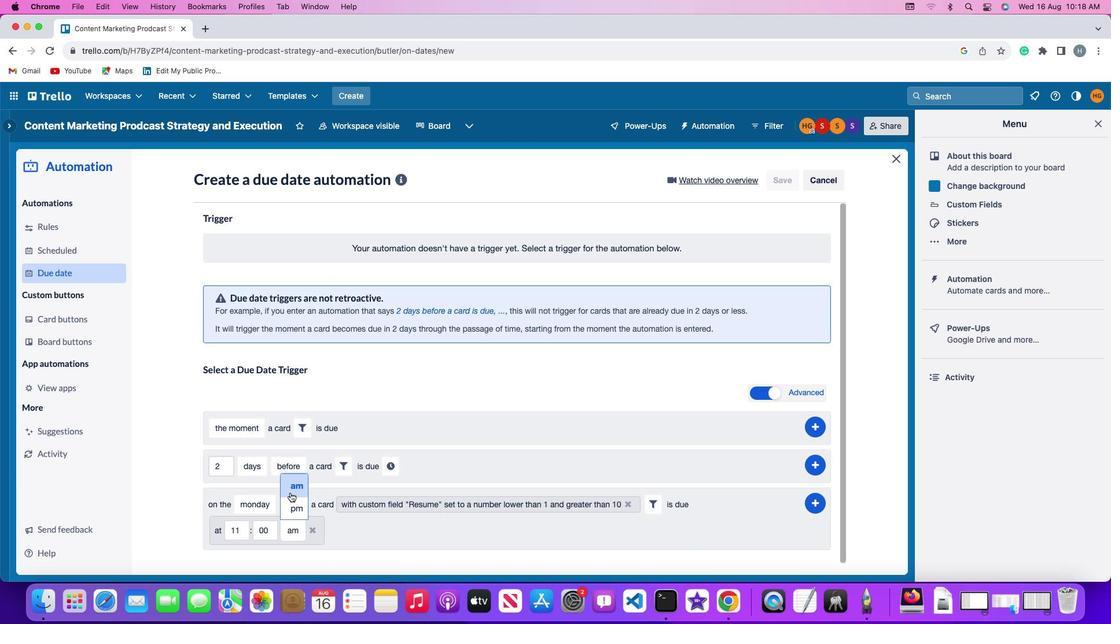 
Action: Mouse moved to (817, 502)
Screenshot: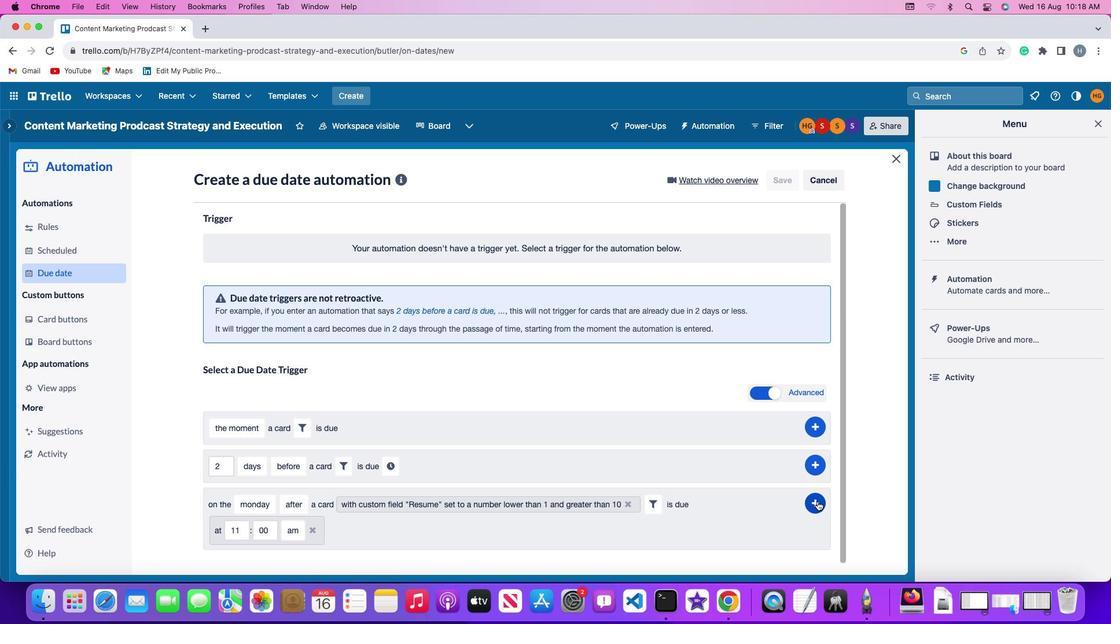 
Action: Mouse pressed left at (817, 502)
Screenshot: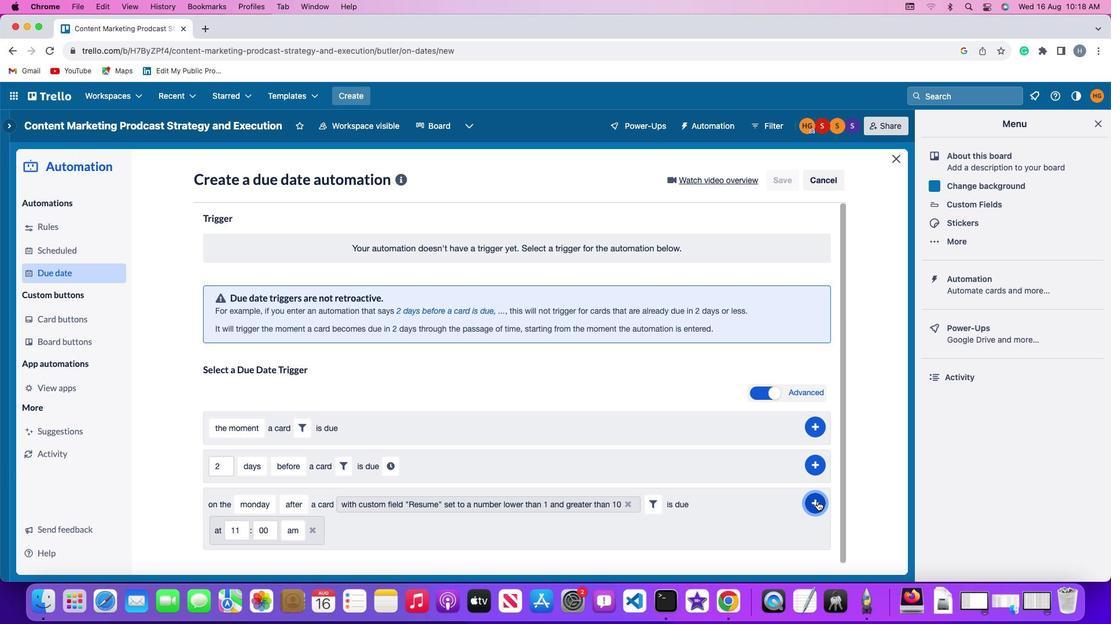 
Action: Mouse moved to (858, 376)
Screenshot: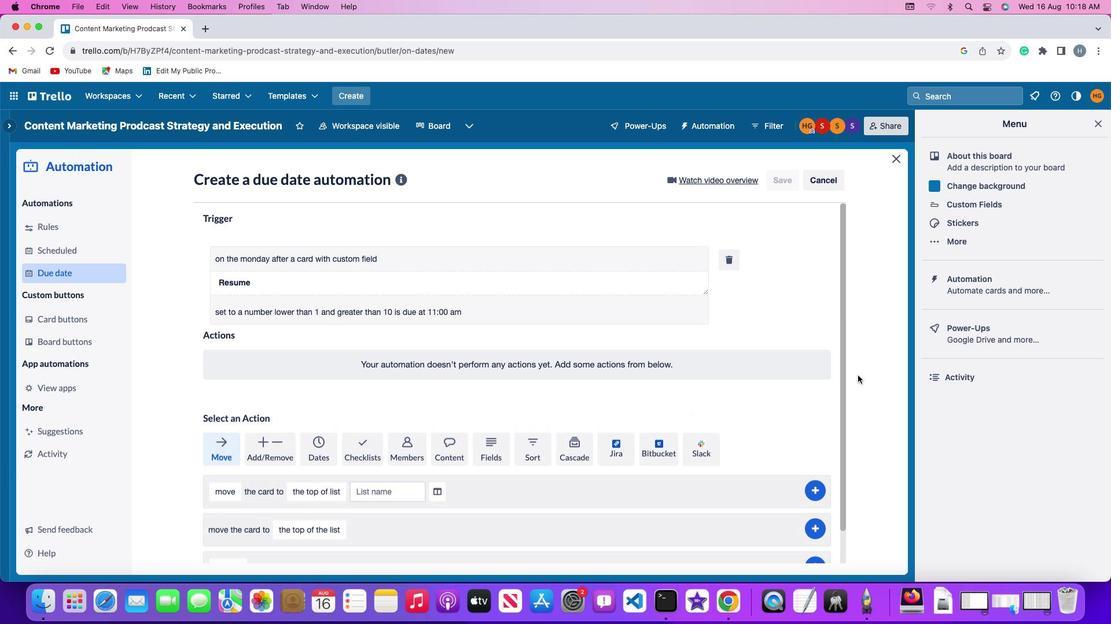 
